 Task: Add Kashi Cinnamon Walnut Cluster Cereal to the cart.
Action: Mouse moved to (745, 240)
Screenshot: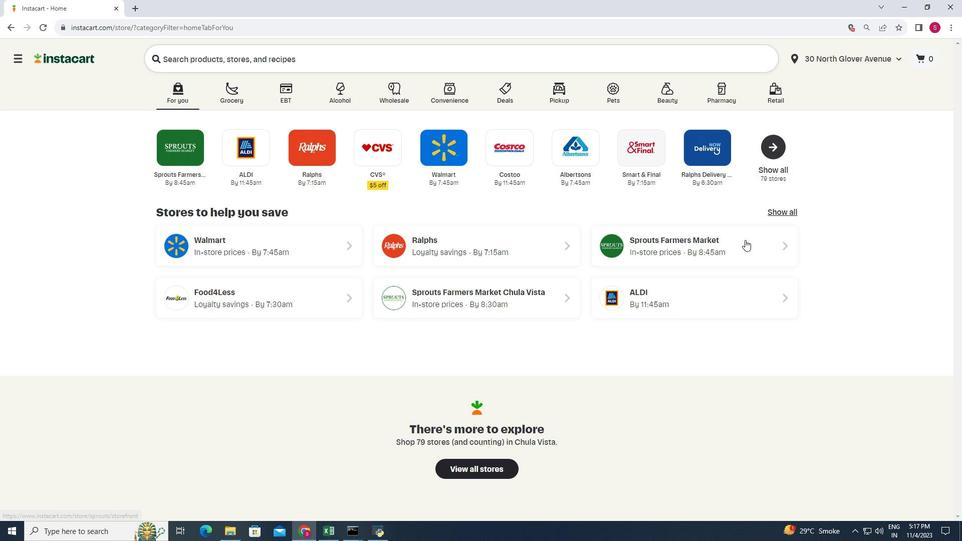
Action: Mouse pressed left at (745, 240)
Screenshot: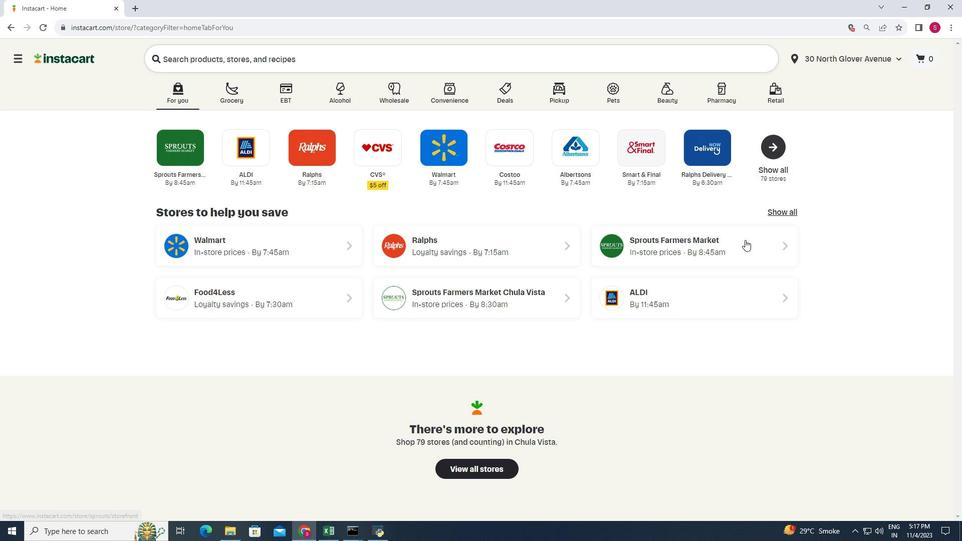 
Action: Mouse moved to (91, 297)
Screenshot: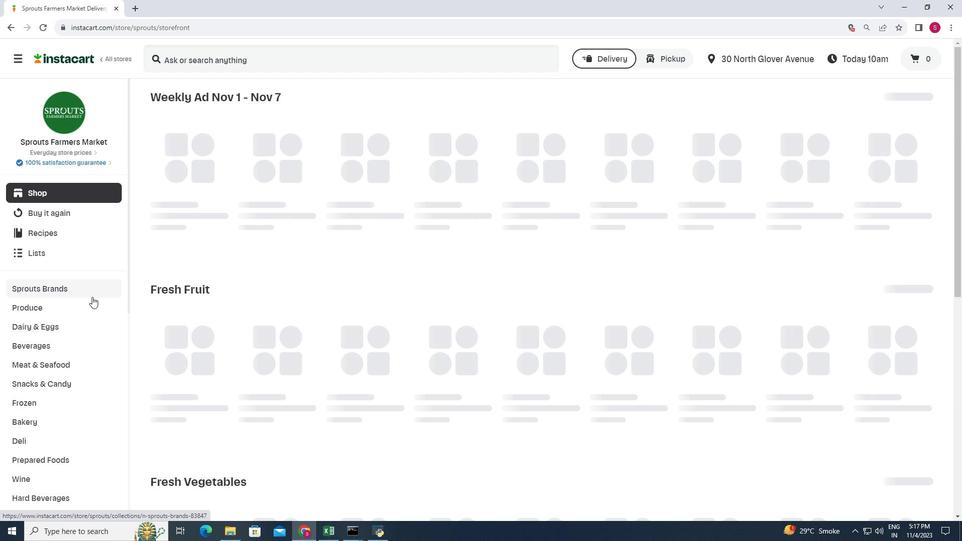 
Action: Mouse scrolled (91, 297) with delta (0, 0)
Screenshot: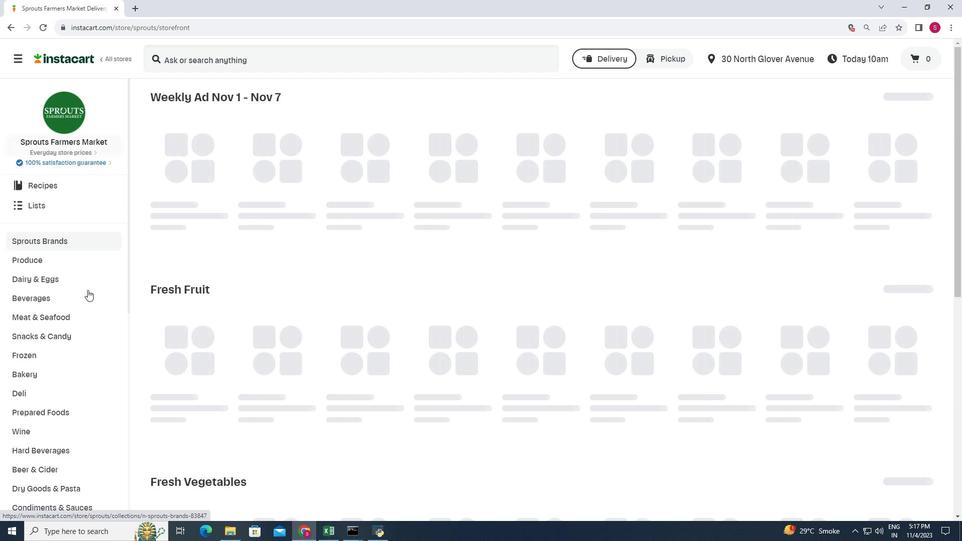 
Action: Mouse moved to (84, 292)
Screenshot: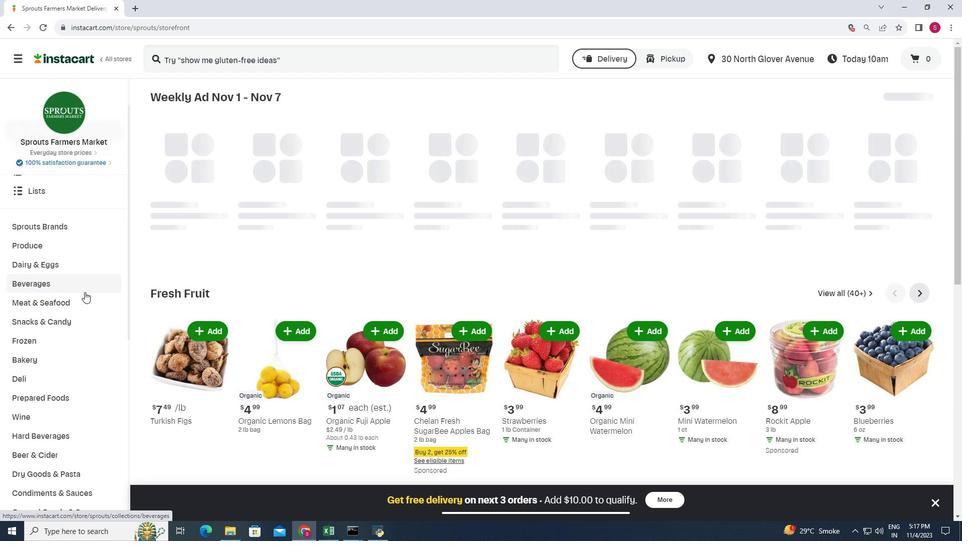 
Action: Mouse scrolled (84, 291) with delta (0, 0)
Screenshot: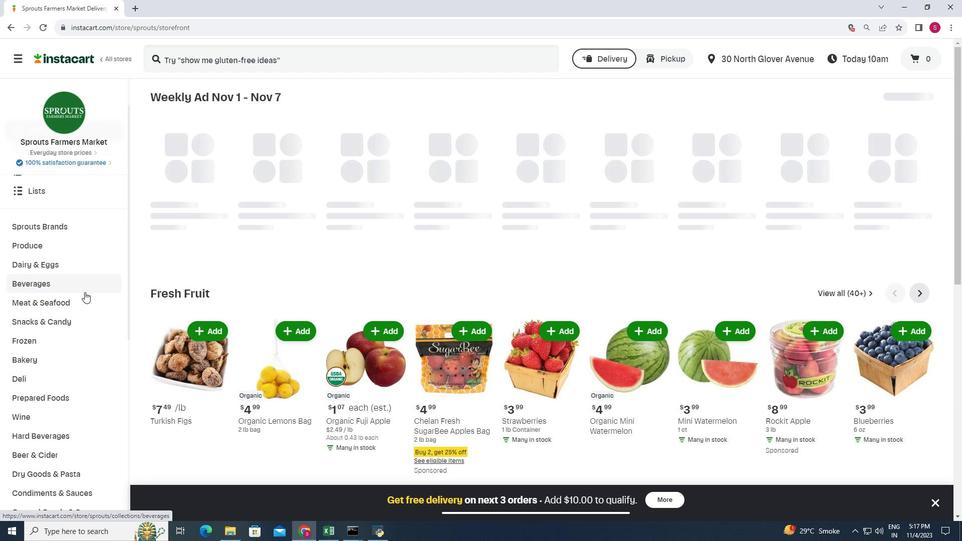 
Action: Mouse scrolled (84, 291) with delta (0, 0)
Screenshot: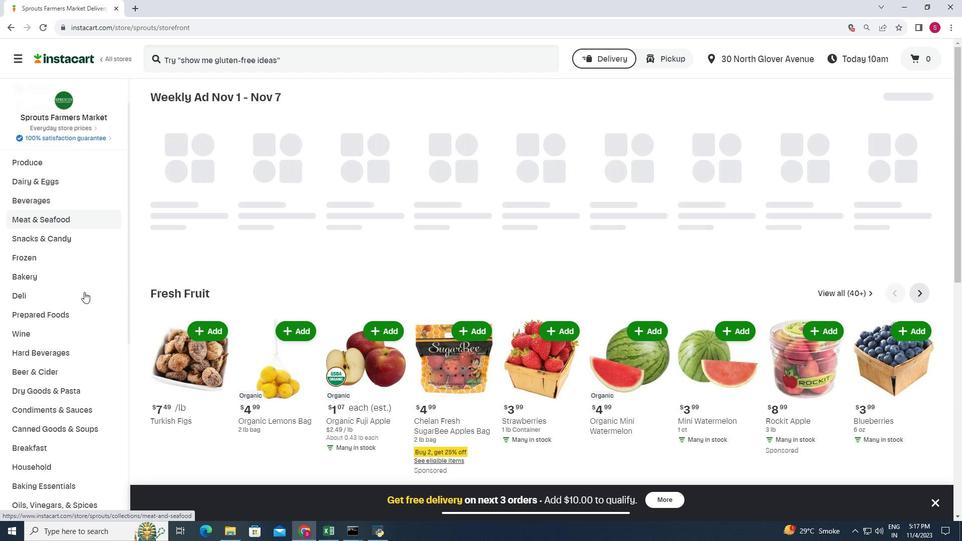 
Action: Mouse moved to (79, 323)
Screenshot: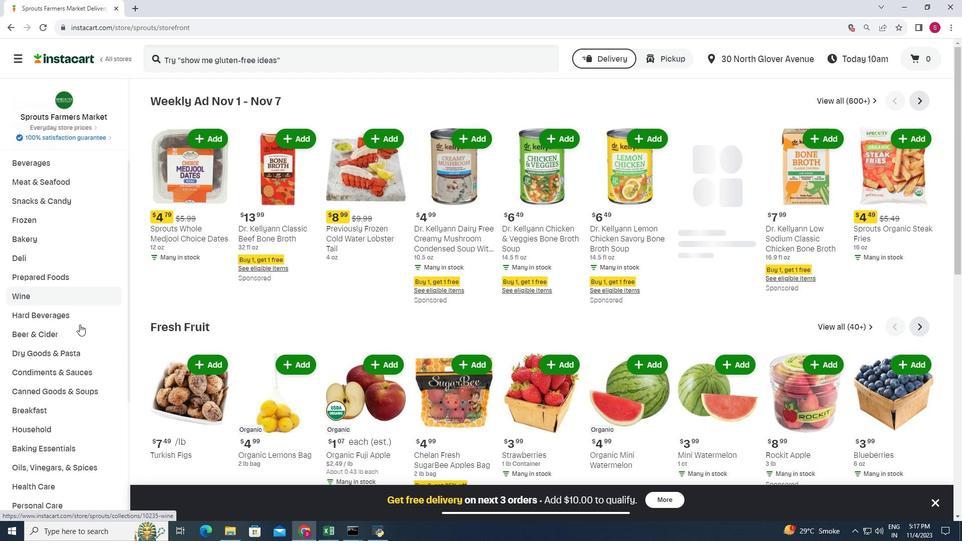
Action: Mouse scrolled (79, 323) with delta (0, 0)
Screenshot: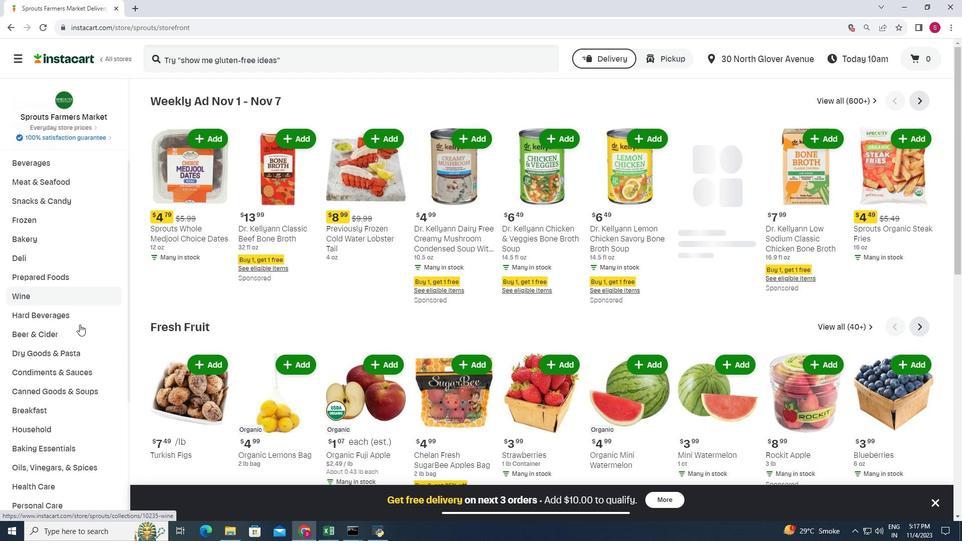 
Action: Mouse moved to (62, 387)
Screenshot: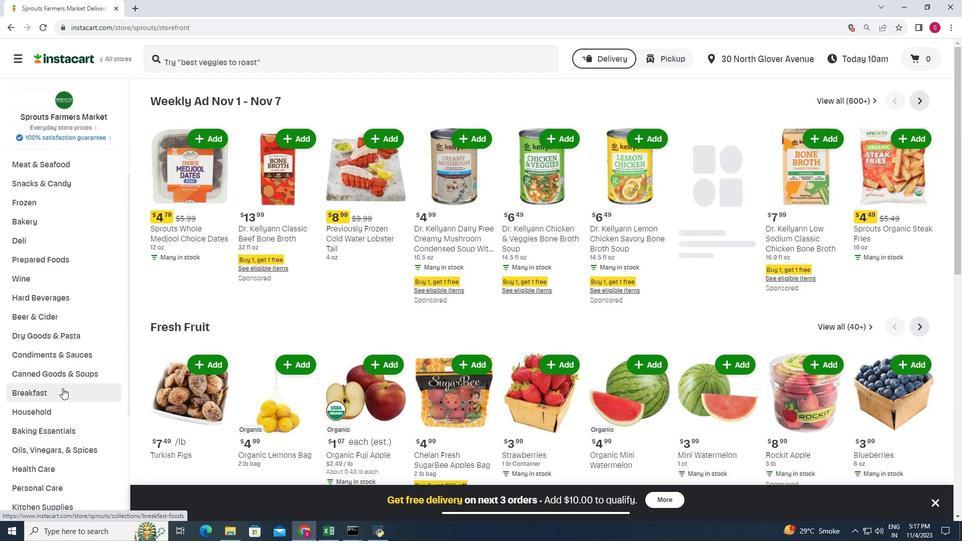 
Action: Mouse pressed left at (62, 387)
Screenshot: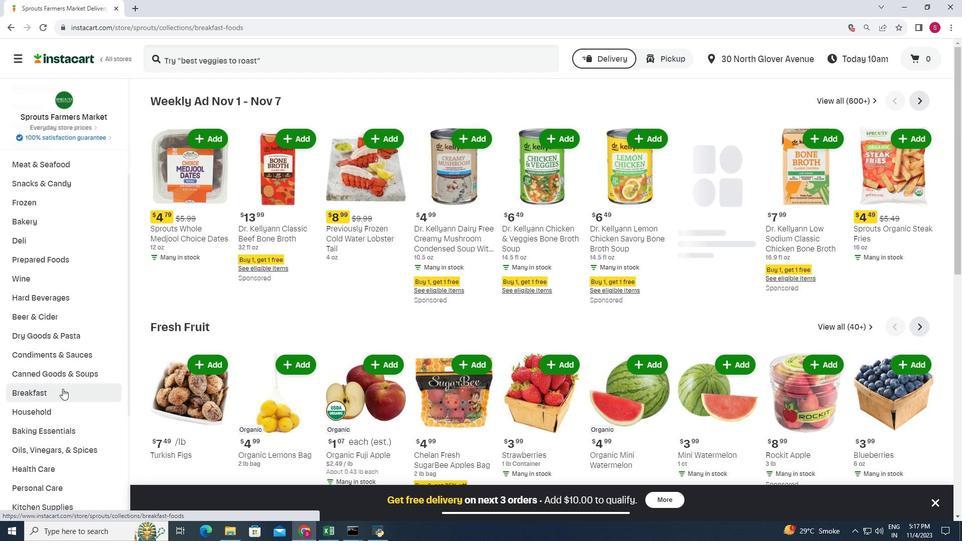 
Action: Mouse moved to (659, 126)
Screenshot: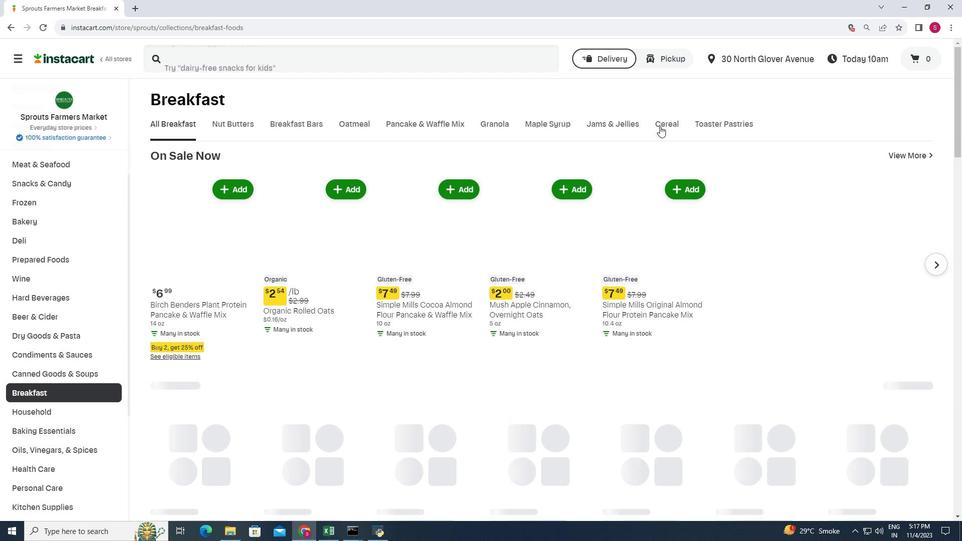 
Action: Mouse pressed left at (659, 126)
Screenshot: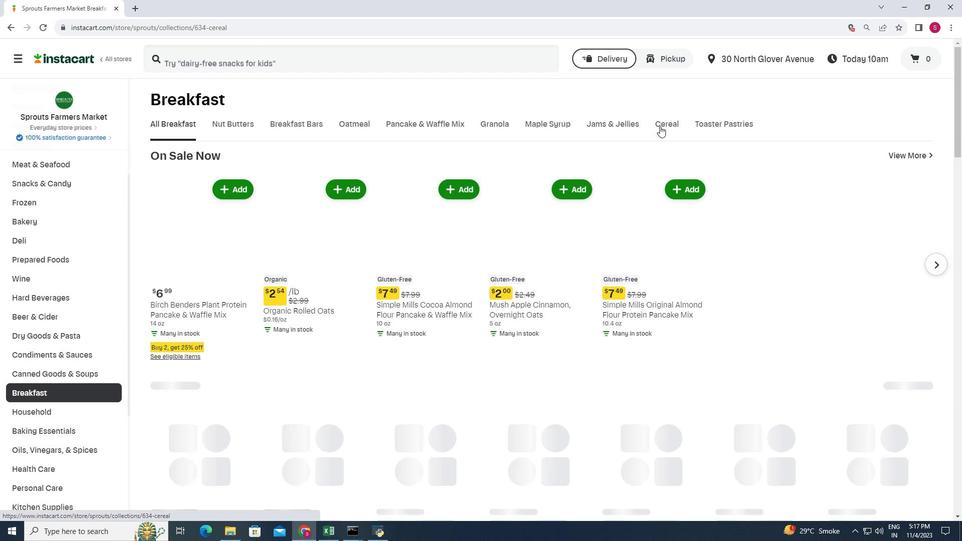 
Action: Mouse moved to (473, 179)
Screenshot: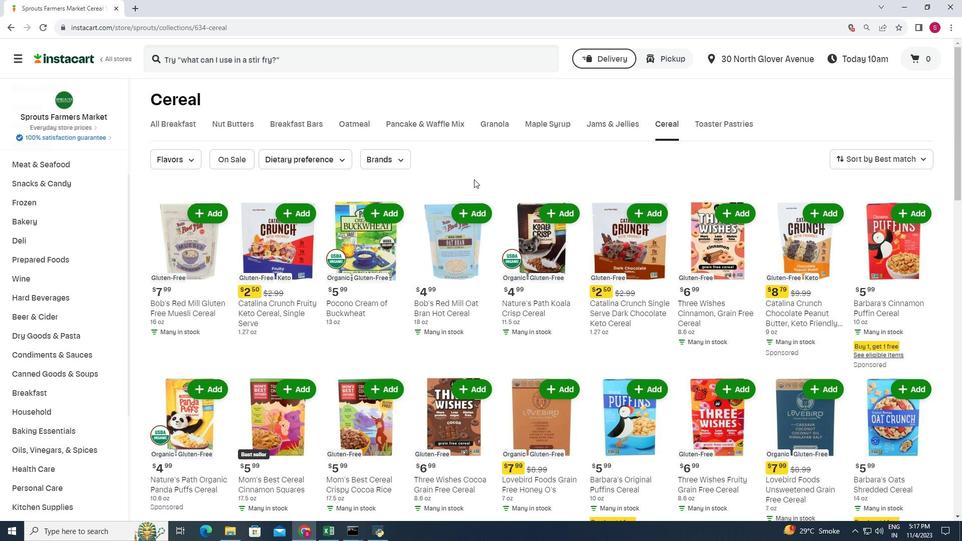 
Action: Mouse scrolled (473, 178) with delta (0, 0)
Screenshot: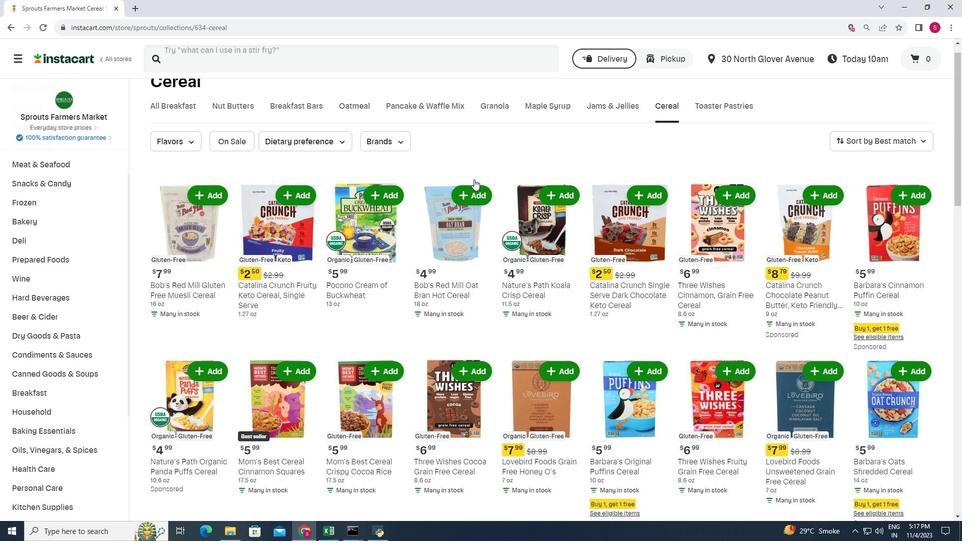 
Action: Mouse scrolled (473, 178) with delta (0, 0)
Screenshot: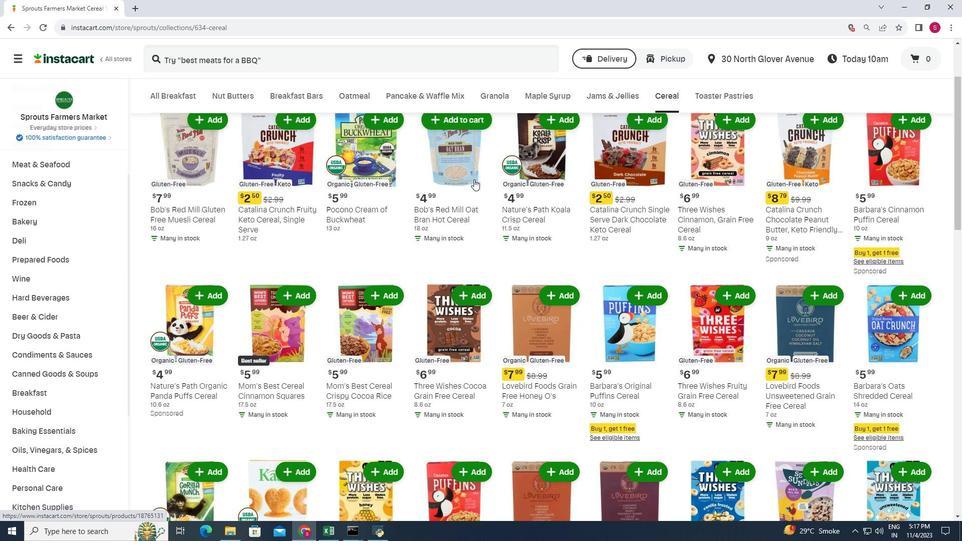 
Action: Mouse scrolled (473, 178) with delta (0, 0)
Screenshot: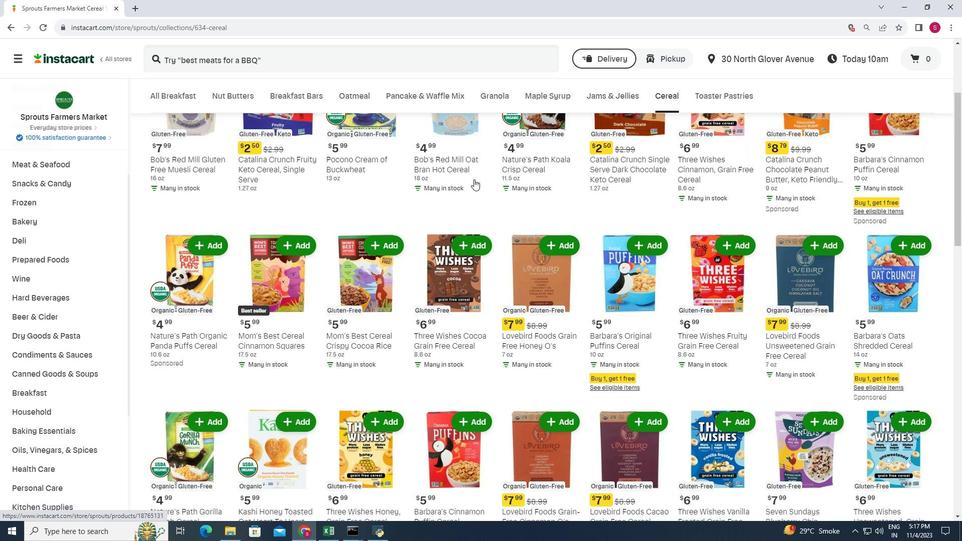 
Action: Mouse scrolled (473, 178) with delta (0, 0)
Screenshot: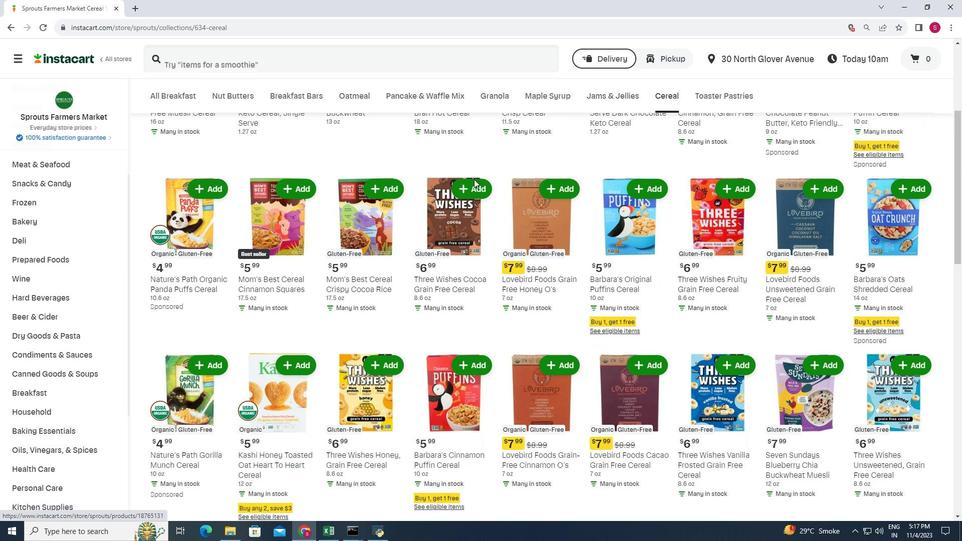 
Action: Mouse scrolled (473, 178) with delta (0, 0)
Screenshot: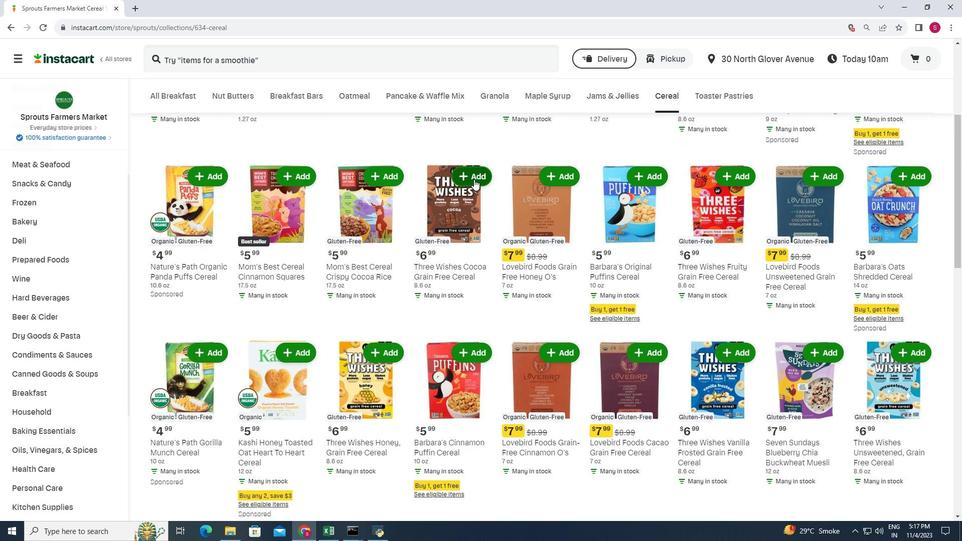 
Action: Mouse scrolled (473, 178) with delta (0, 0)
Screenshot: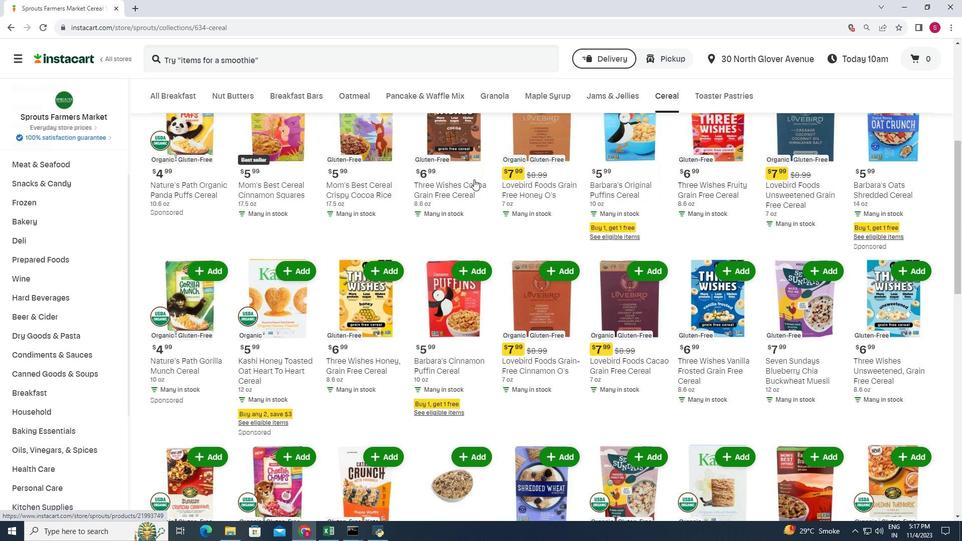 
Action: Mouse scrolled (473, 178) with delta (0, 0)
Screenshot: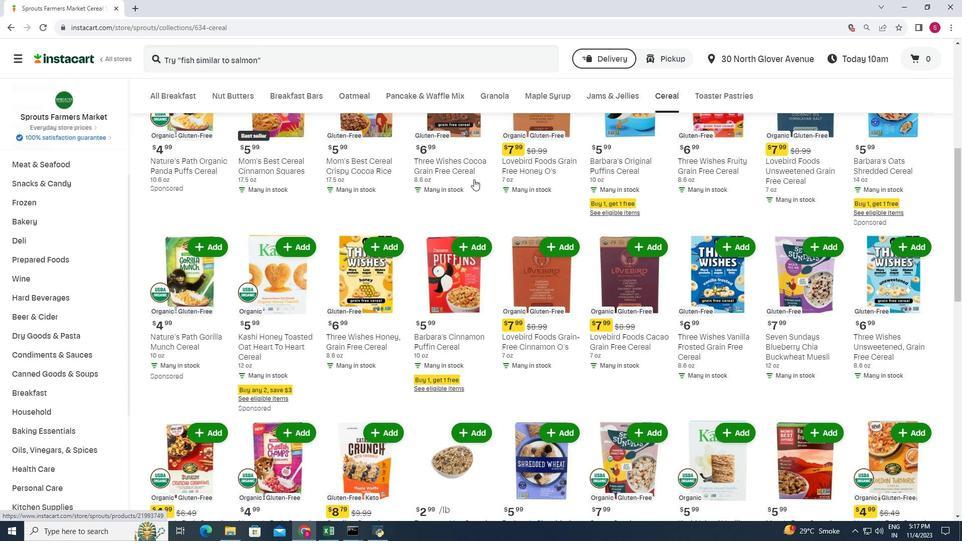 
Action: Mouse moved to (473, 179)
Screenshot: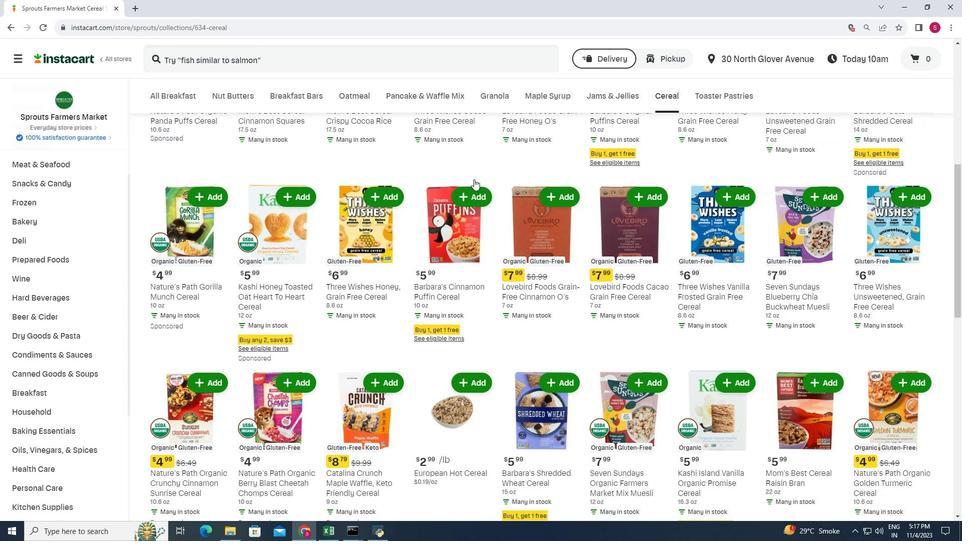 
Action: Mouse scrolled (473, 178) with delta (0, 0)
Screenshot: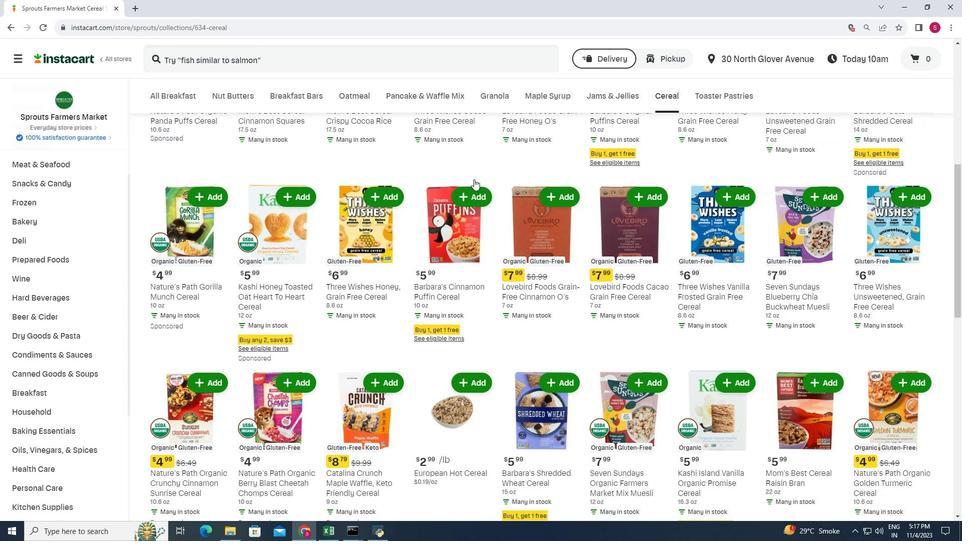 
Action: Mouse scrolled (473, 178) with delta (0, 0)
Screenshot: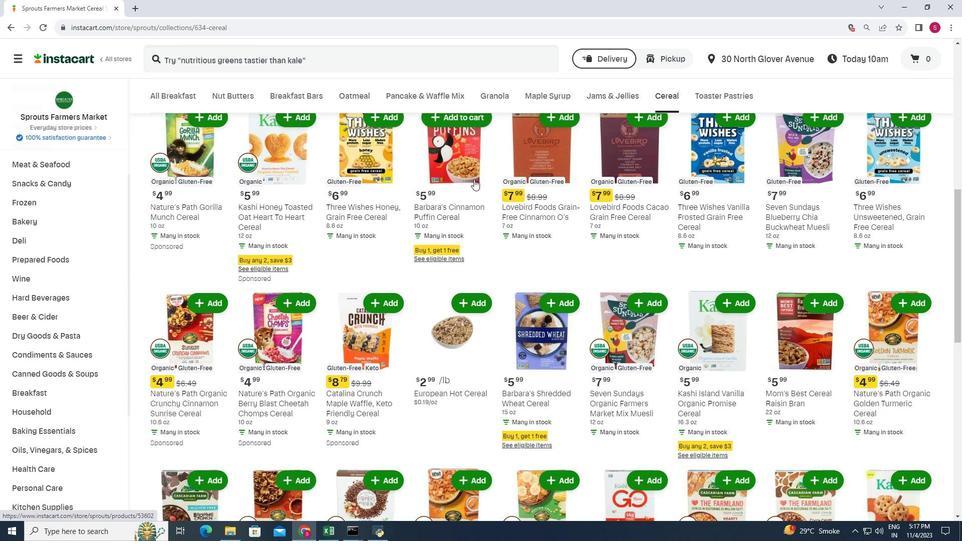 
Action: Mouse scrolled (473, 178) with delta (0, 0)
Screenshot: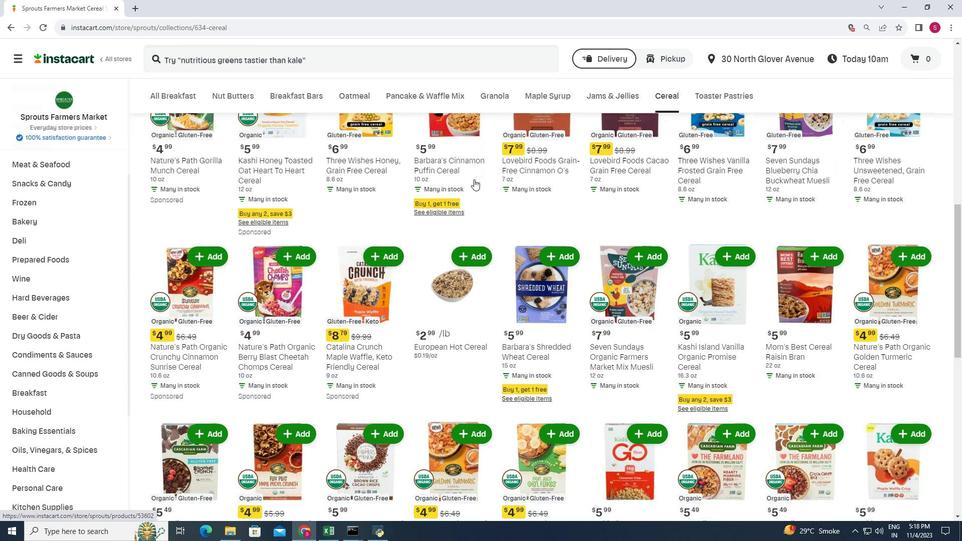 
Action: Mouse scrolled (473, 178) with delta (0, 0)
Screenshot: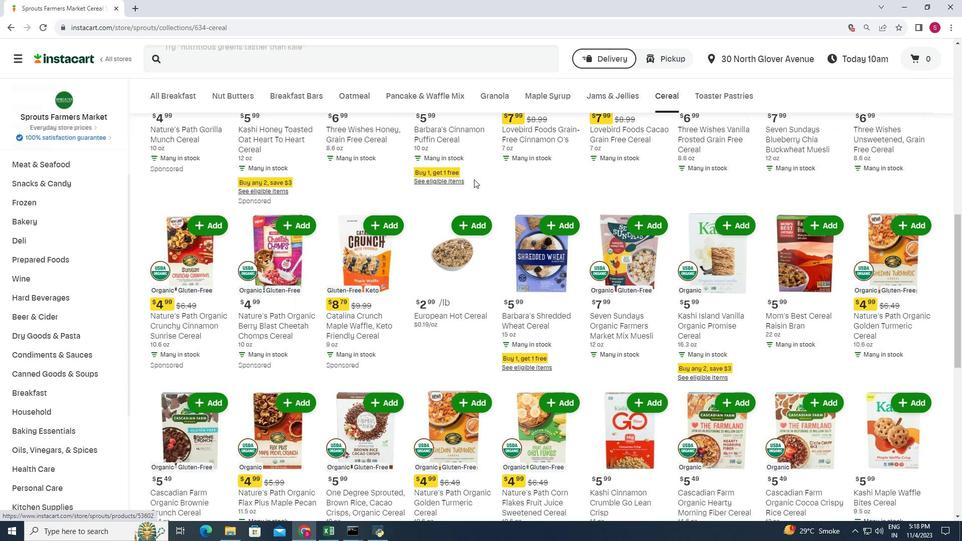 
Action: Mouse moved to (473, 180)
Screenshot: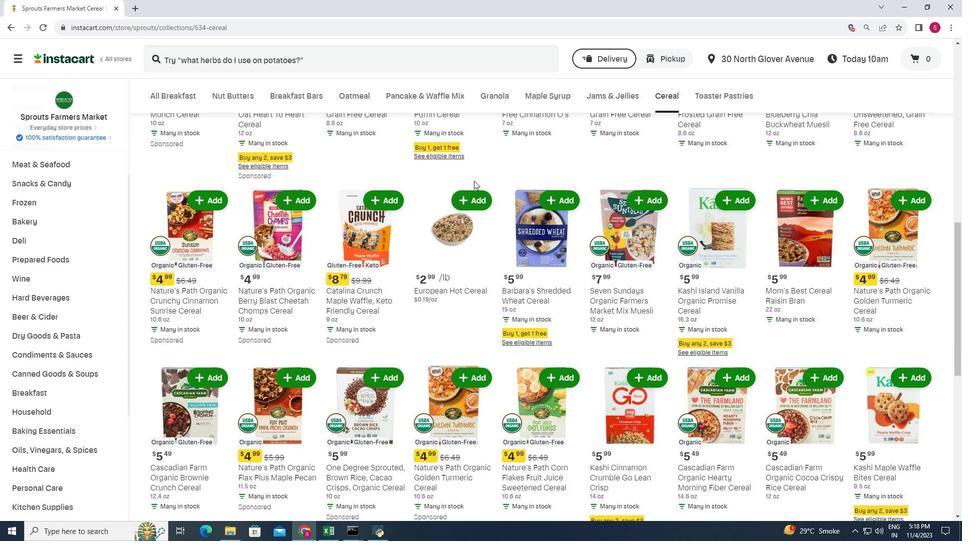 
Action: Mouse scrolled (473, 180) with delta (0, 0)
Screenshot: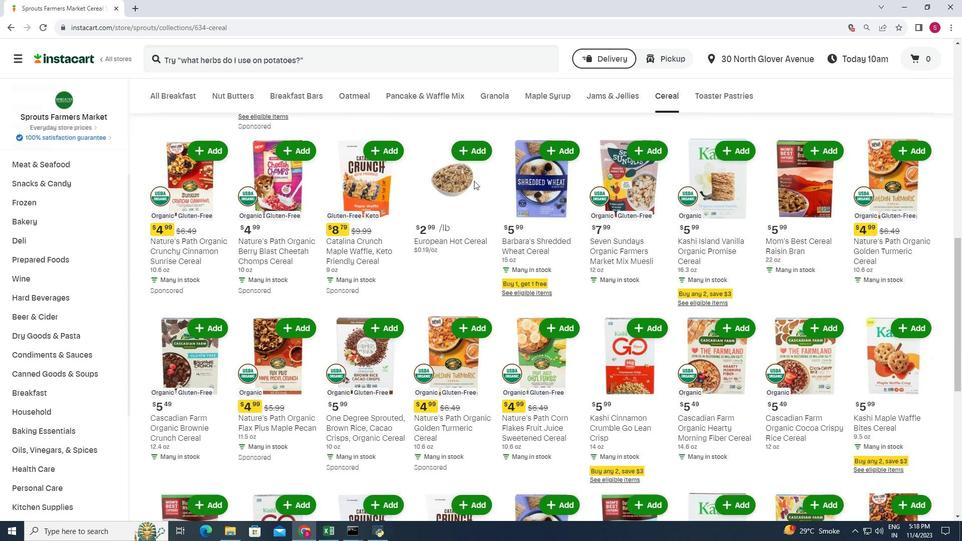 
Action: Mouse scrolled (473, 180) with delta (0, 0)
Screenshot: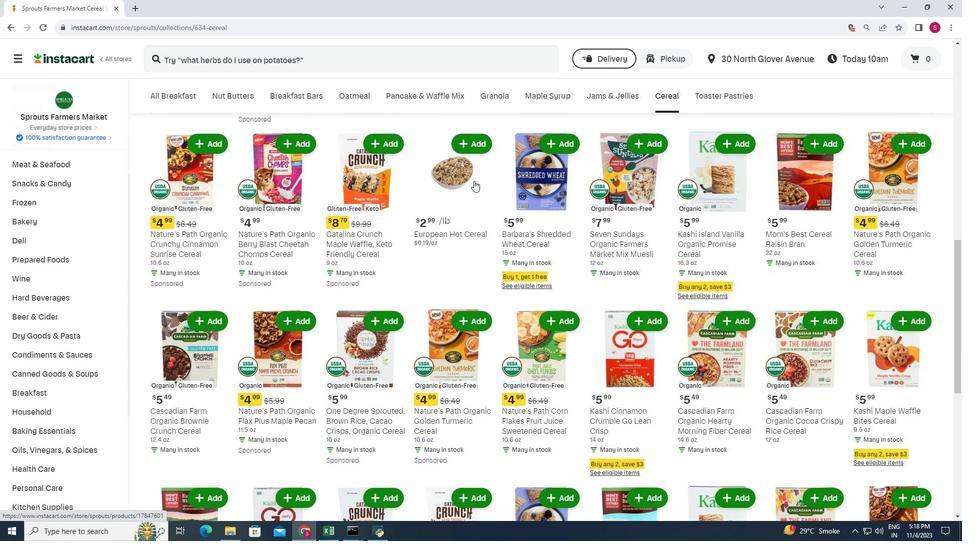 
Action: Mouse scrolled (473, 180) with delta (0, 0)
Screenshot: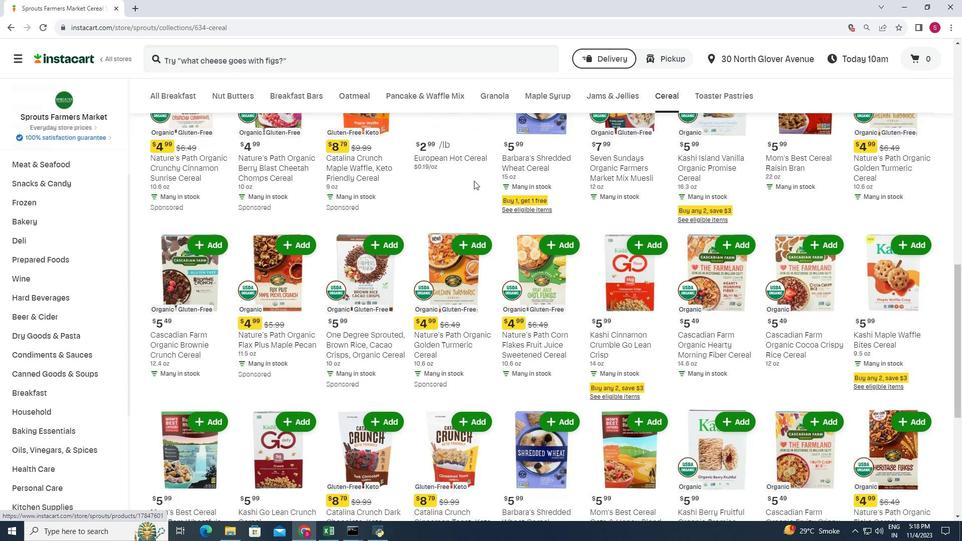 
Action: Mouse scrolled (473, 180) with delta (0, 0)
Screenshot: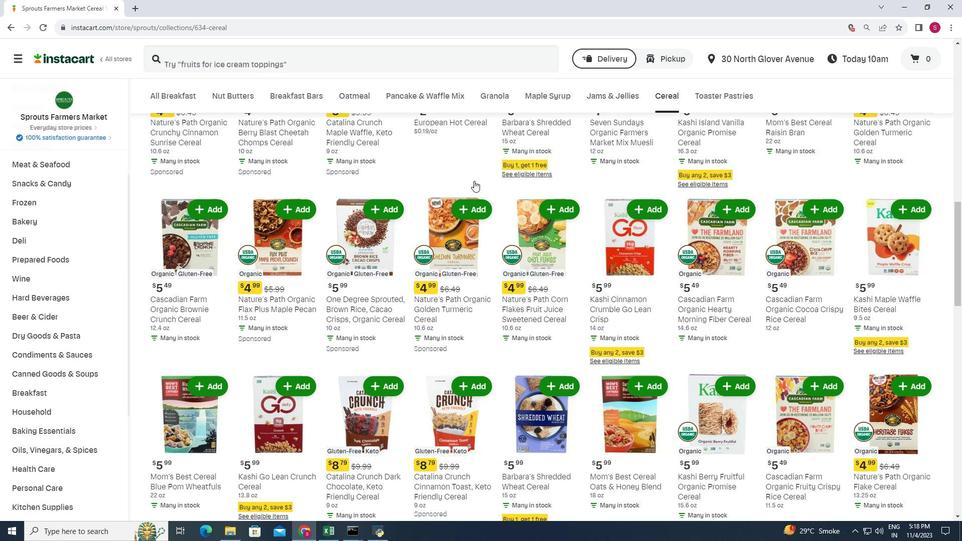 
Action: Mouse scrolled (473, 180) with delta (0, 0)
Screenshot: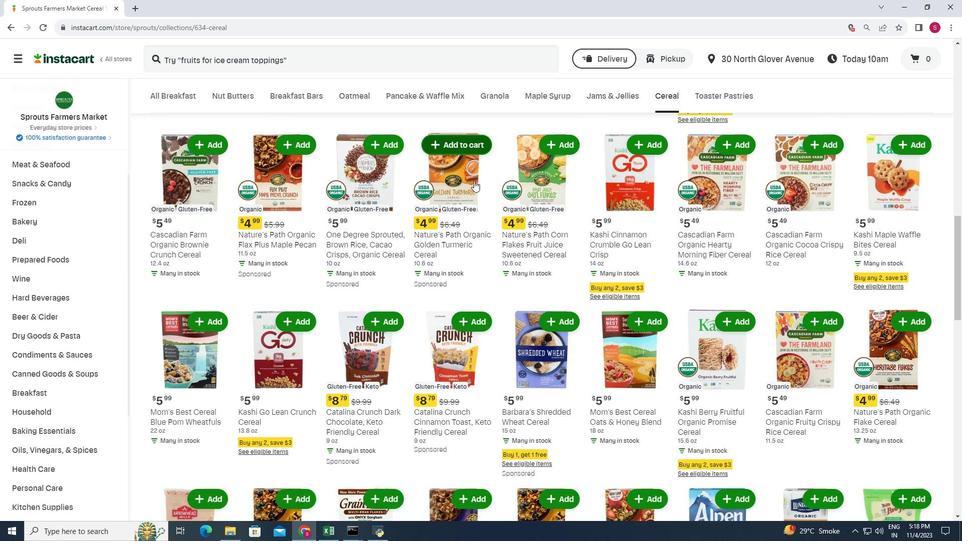 
Action: Mouse scrolled (473, 180) with delta (0, 0)
Screenshot: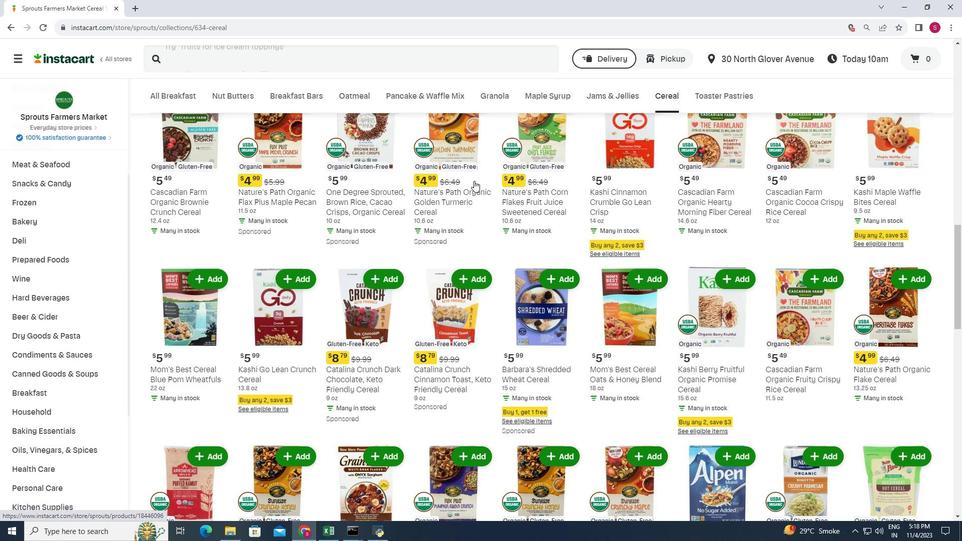 
Action: Mouse scrolled (473, 180) with delta (0, 0)
Screenshot: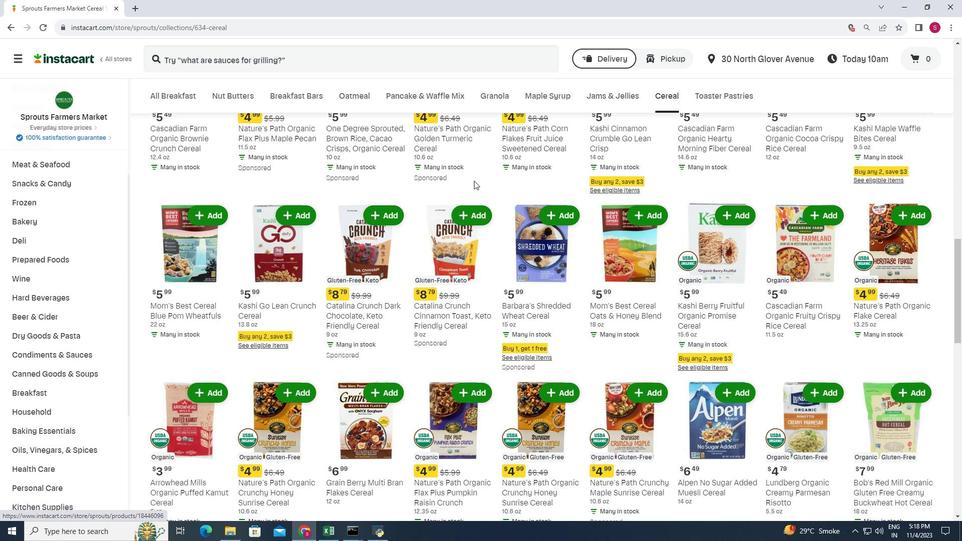 
Action: Mouse scrolled (473, 180) with delta (0, 0)
Screenshot: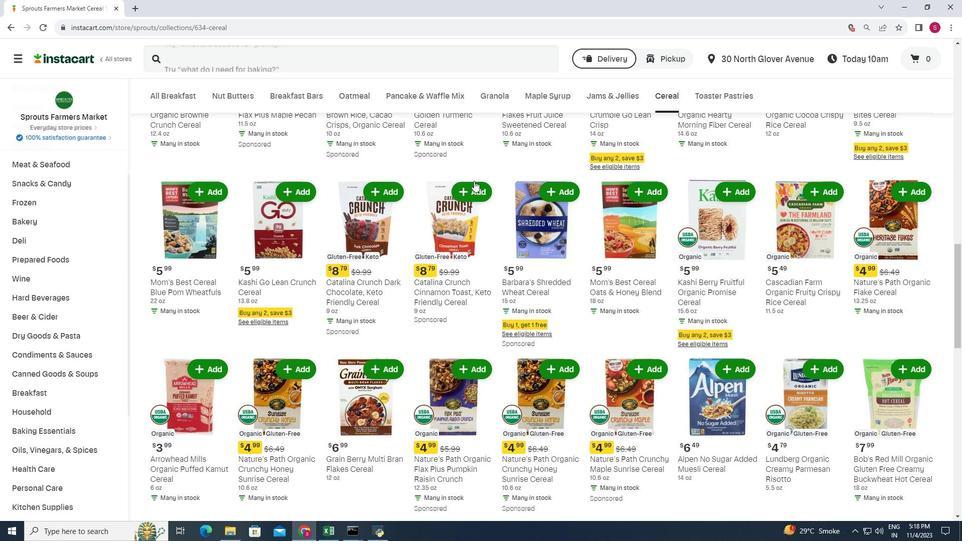 
Action: Mouse scrolled (473, 180) with delta (0, 0)
Screenshot: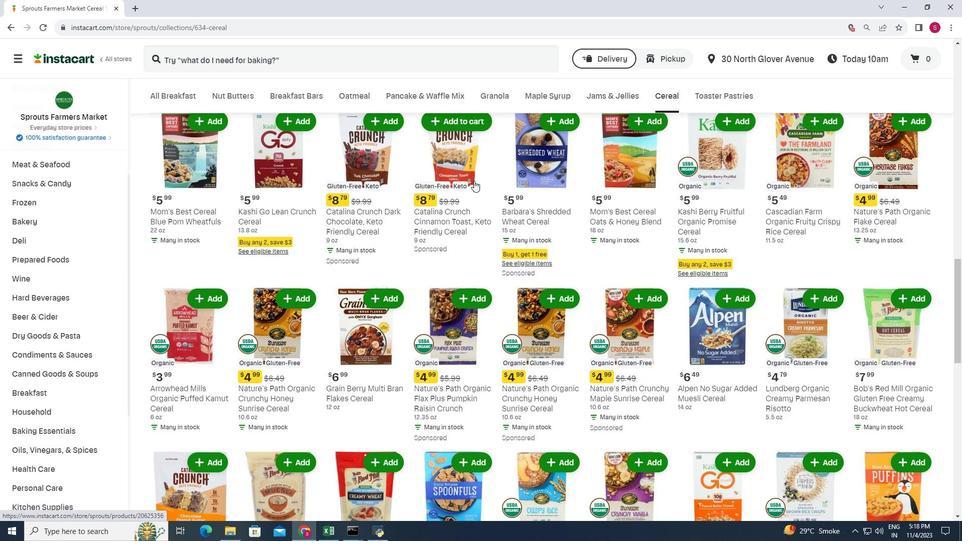 
Action: Mouse scrolled (473, 180) with delta (0, 0)
Screenshot: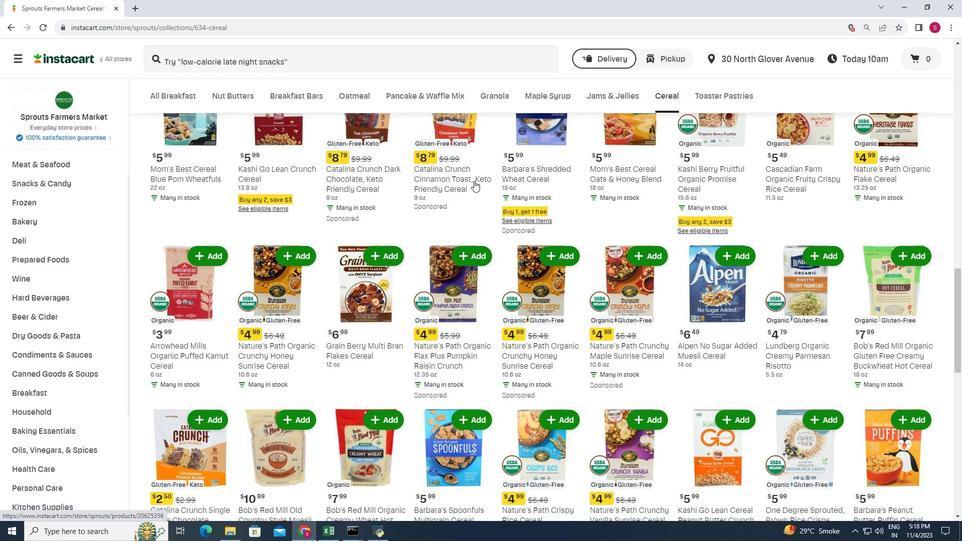 
Action: Mouse scrolled (473, 180) with delta (0, 0)
Screenshot: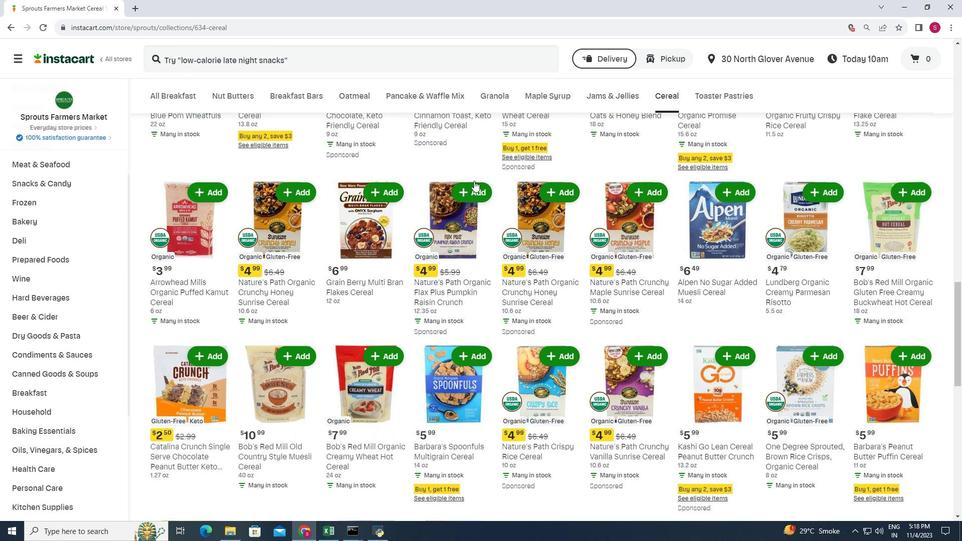 
Action: Mouse scrolled (473, 180) with delta (0, 0)
Screenshot: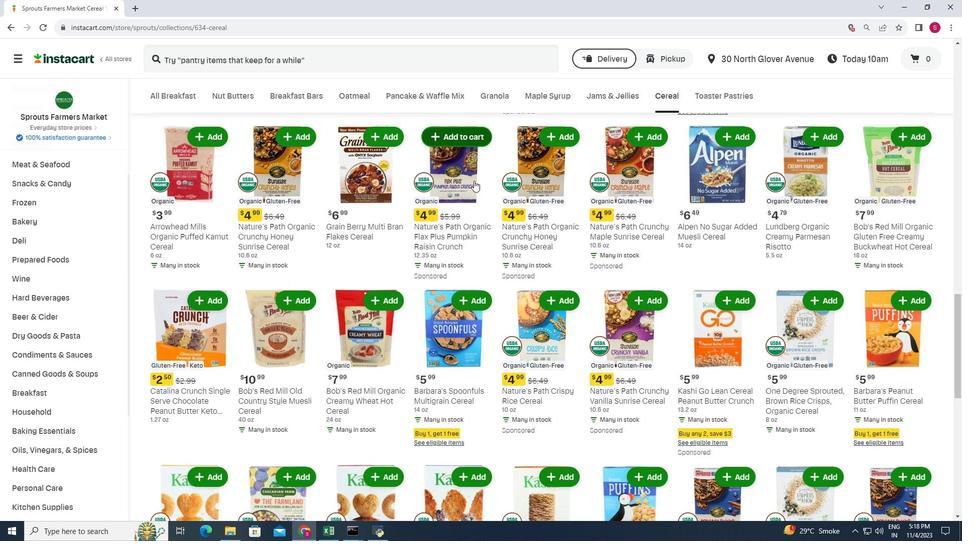 
Action: Mouse scrolled (473, 180) with delta (0, 0)
Screenshot: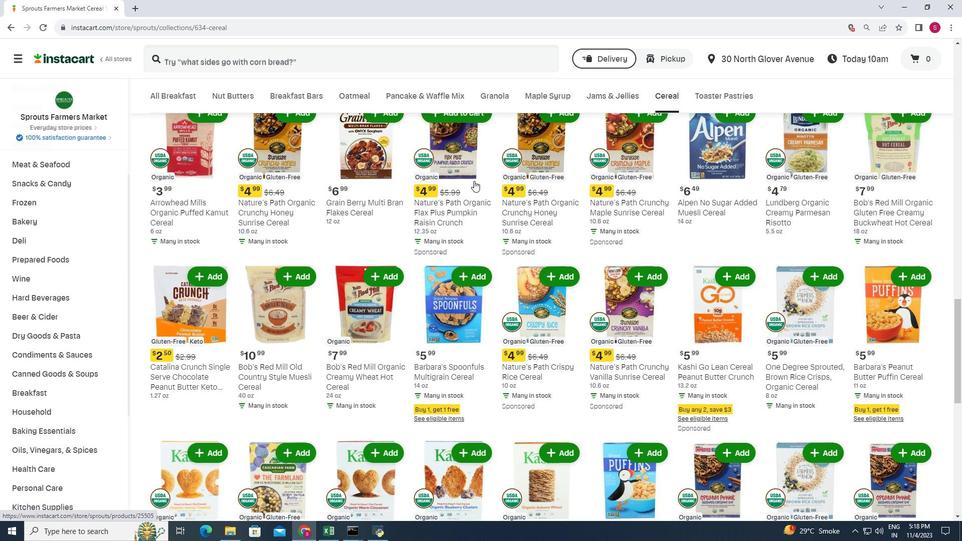
Action: Mouse scrolled (473, 180) with delta (0, 0)
Screenshot: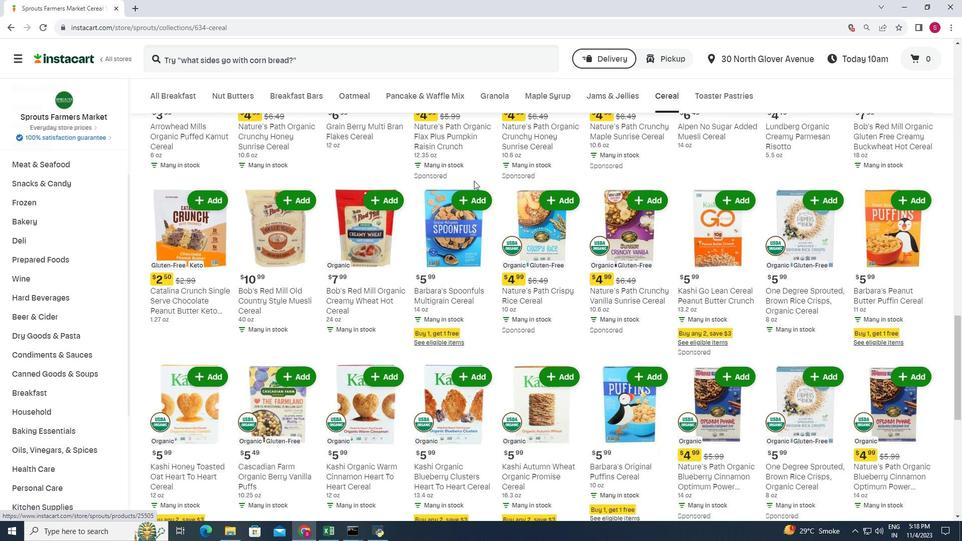 
Action: Mouse scrolled (473, 180) with delta (0, 0)
Screenshot: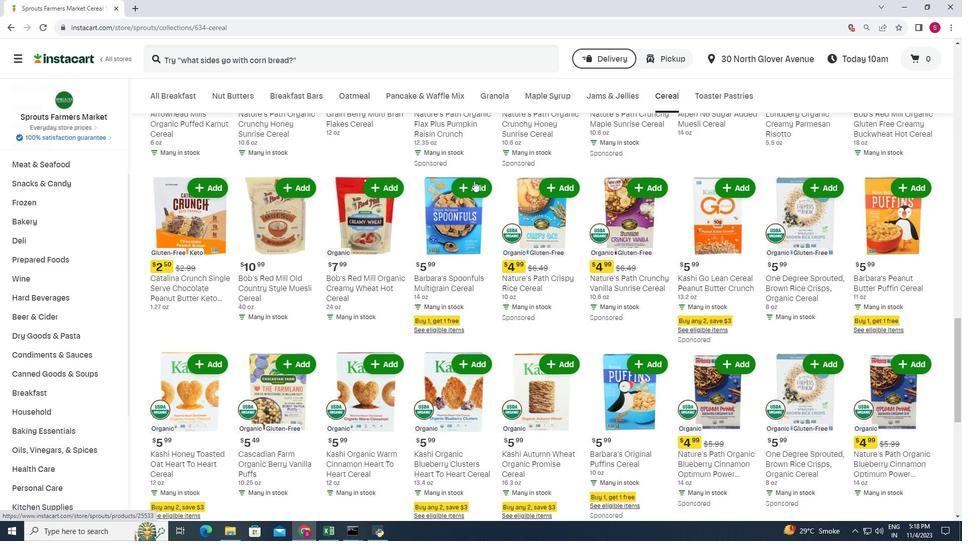 
Action: Mouse scrolled (473, 180) with delta (0, 0)
Screenshot: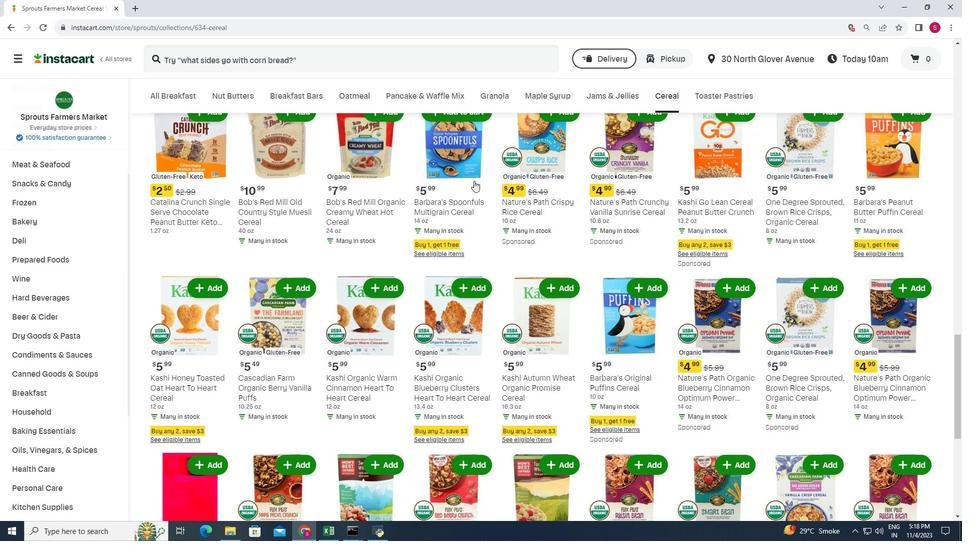 
Action: Mouse scrolled (473, 180) with delta (0, 0)
Screenshot: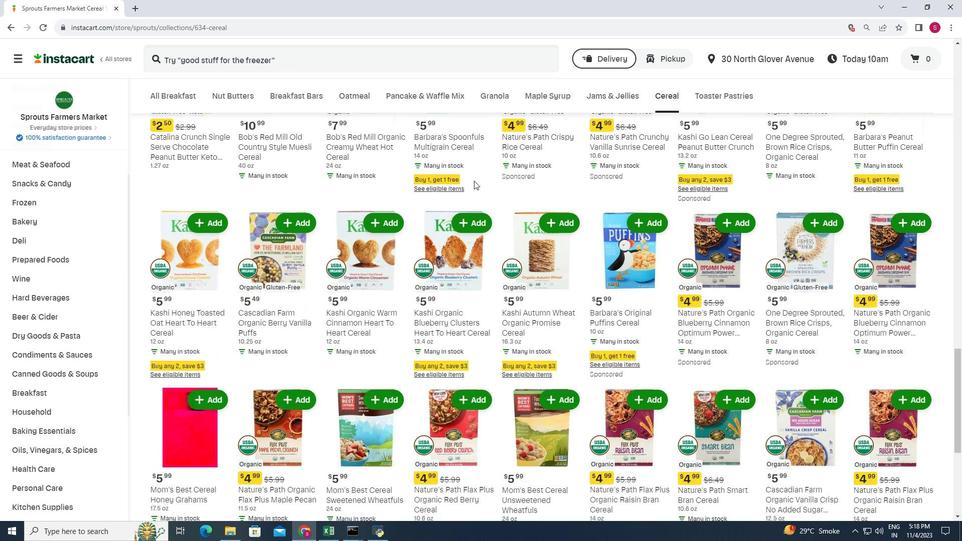 
Action: Mouse scrolled (473, 180) with delta (0, 0)
Screenshot: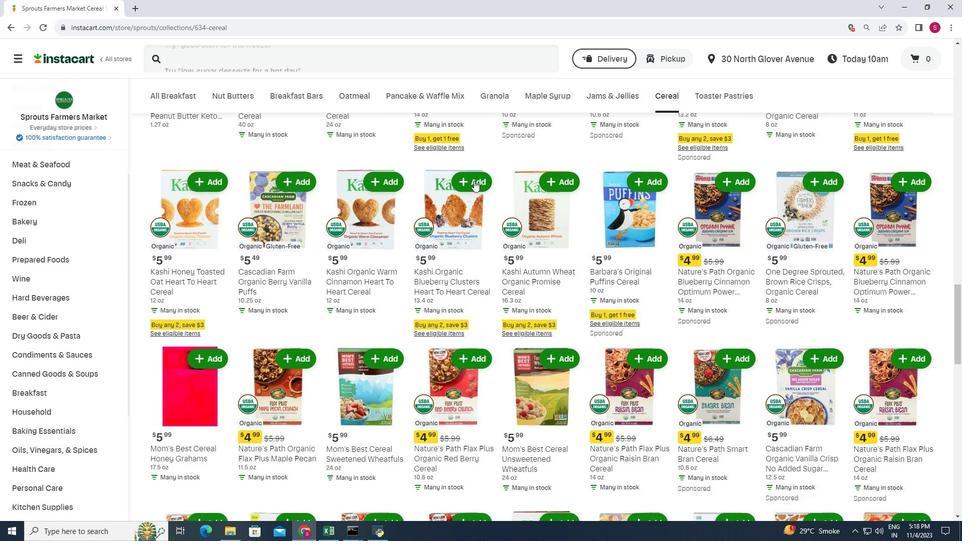 
Action: Mouse scrolled (473, 180) with delta (0, 0)
Screenshot: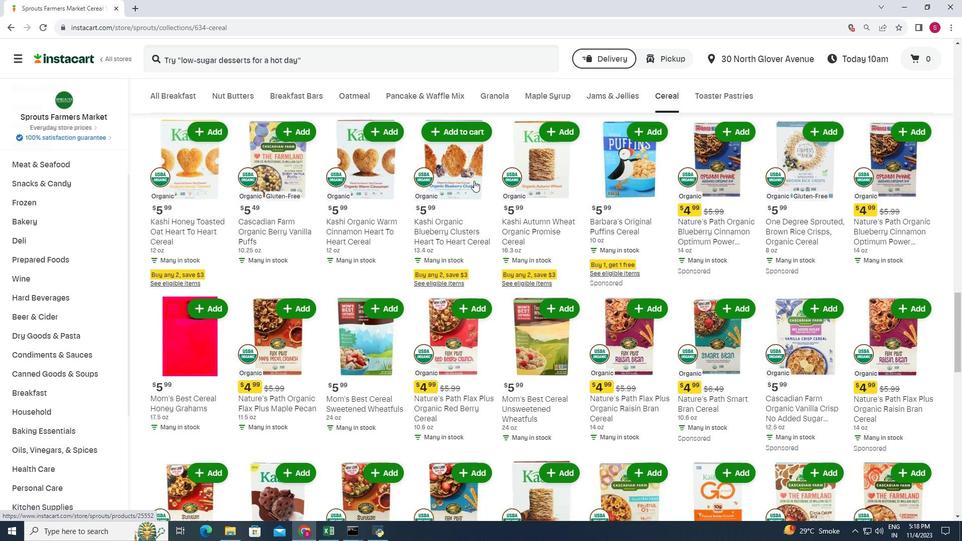
Action: Mouse scrolled (473, 180) with delta (0, 0)
Screenshot: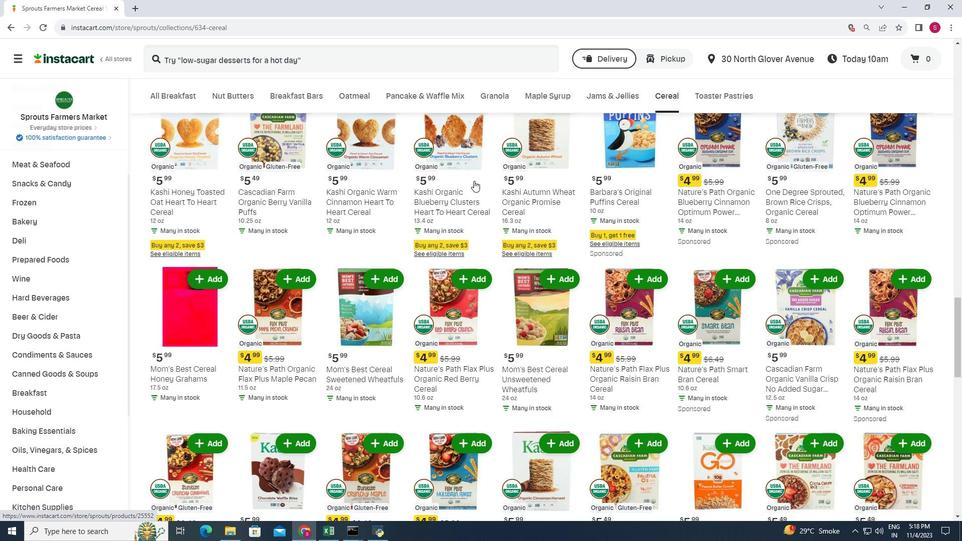 
Action: Mouse scrolled (473, 180) with delta (0, 0)
Screenshot: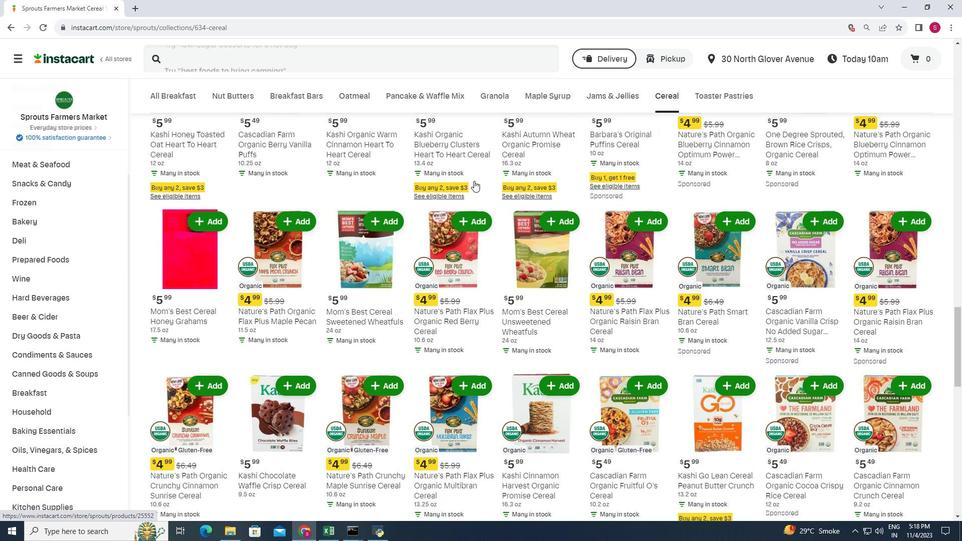 
Action: Mouse scrolled (473, 180) with delta (0, 0)
Screenshot: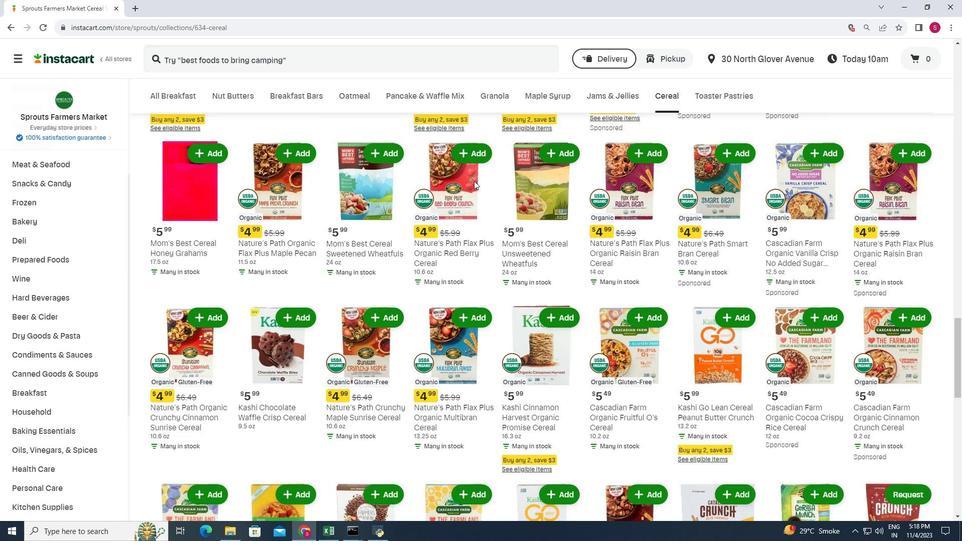 
Action: Mouse scrolled (473, 180) with delta (0, 0)
Screenshot: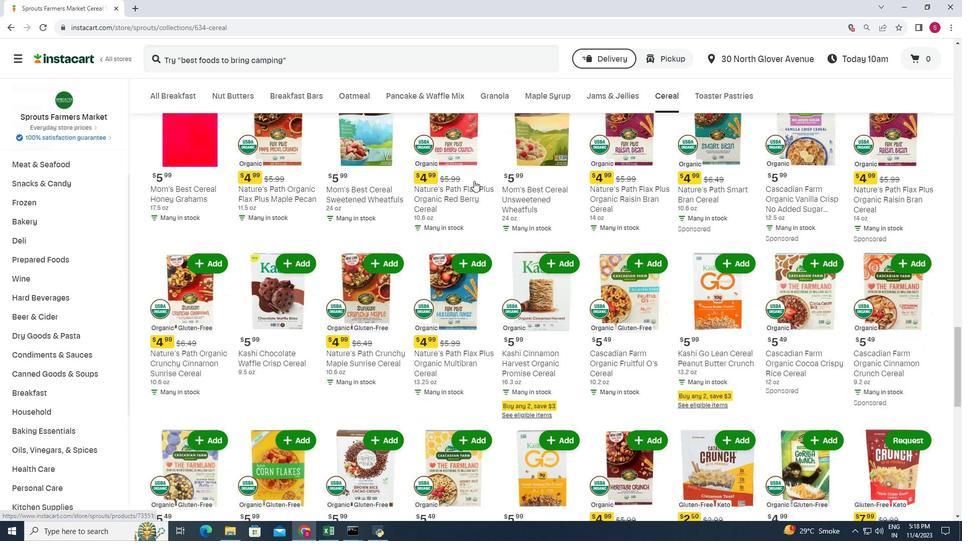
Action: Mouse scrolled (473, 180) with delta (0, 0)
Screenshot: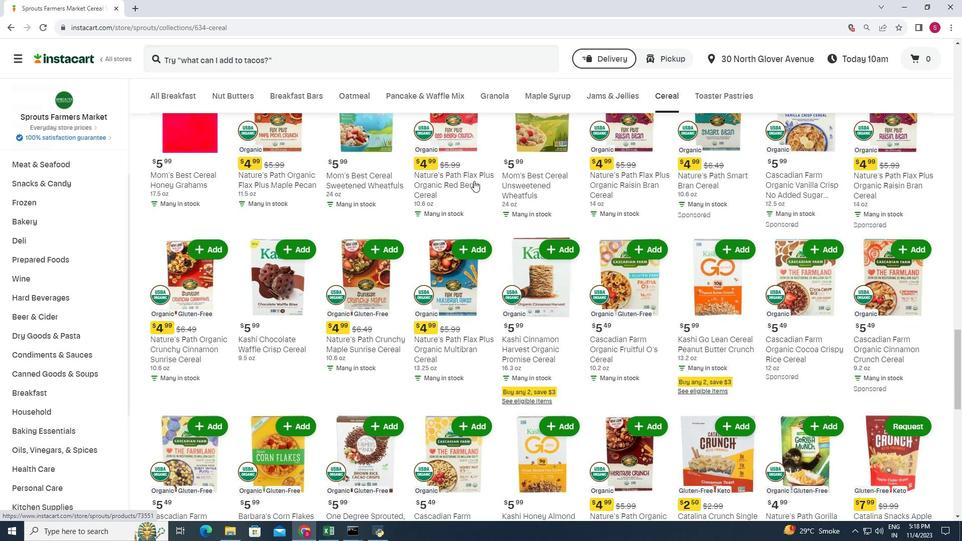 
Action: Mouse moved to (475, 181)
Screenshot: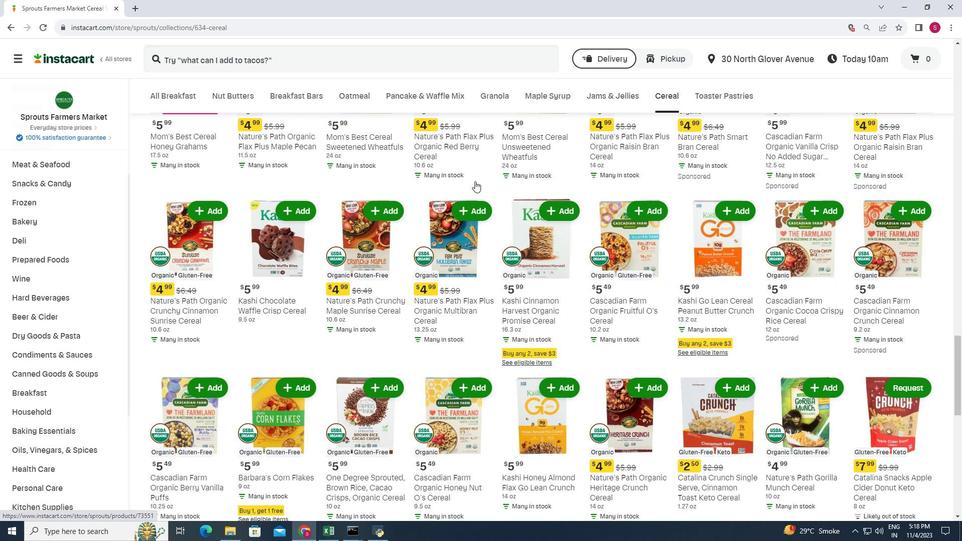 
Action: Mouse scrolled (475, 180) with delta (0, 0)
Screenshot: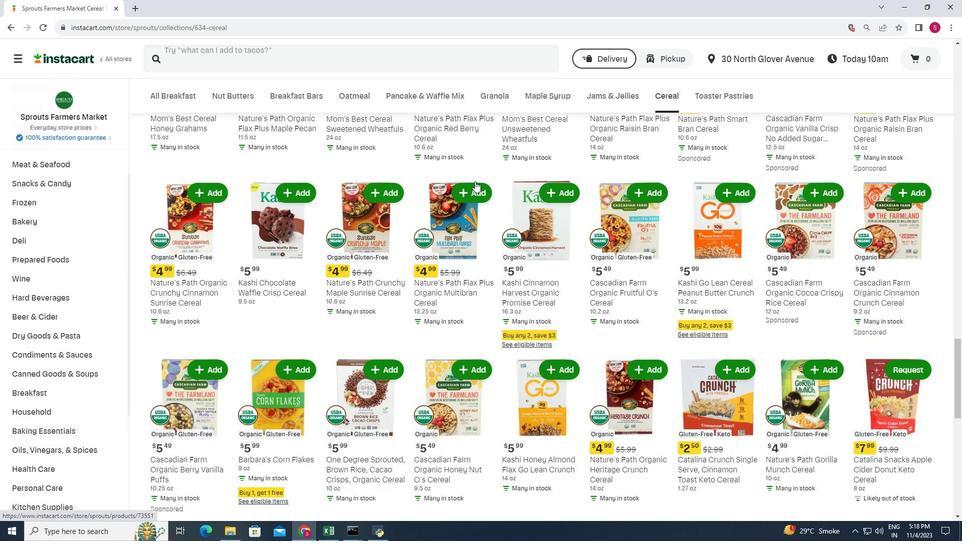
Action: Mouse scrolled (475, 180) with delta (0, 0)
Screenshot: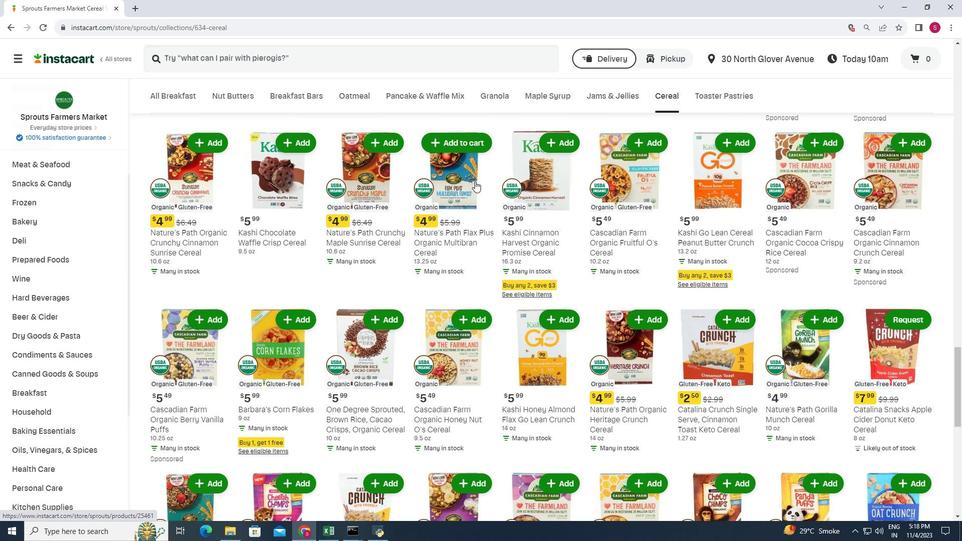 
Action: Mouse scrolled (475, 180) with delta (0, 0)
Screenshot: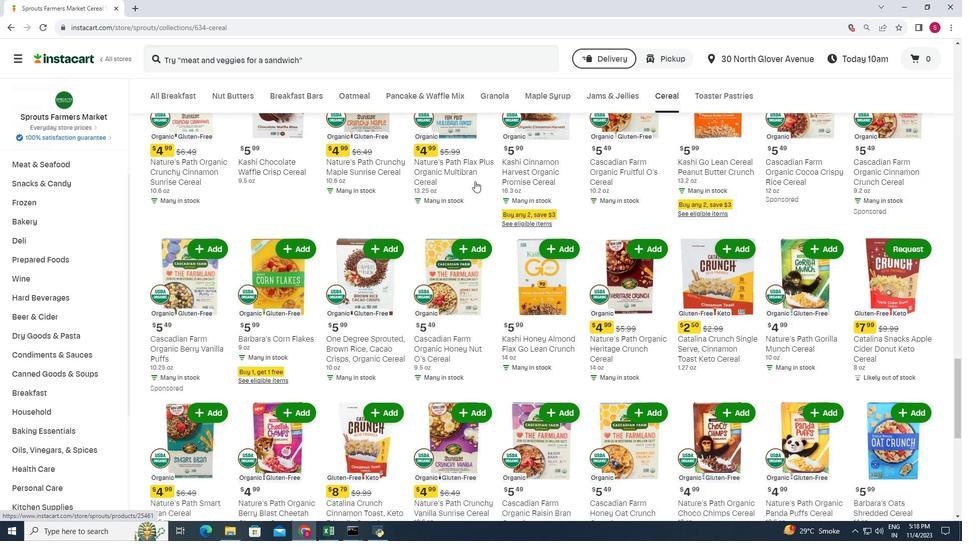 
Action: Mouse moved to (476, 180)
Screenshot: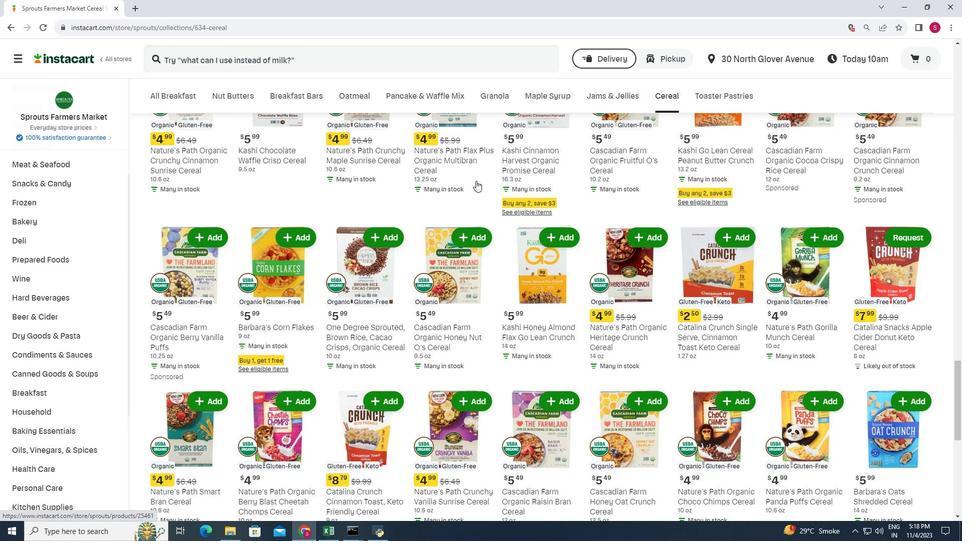 
Action: Mouse scrolled (476, 180) with delta (0, 0)
Screenshot: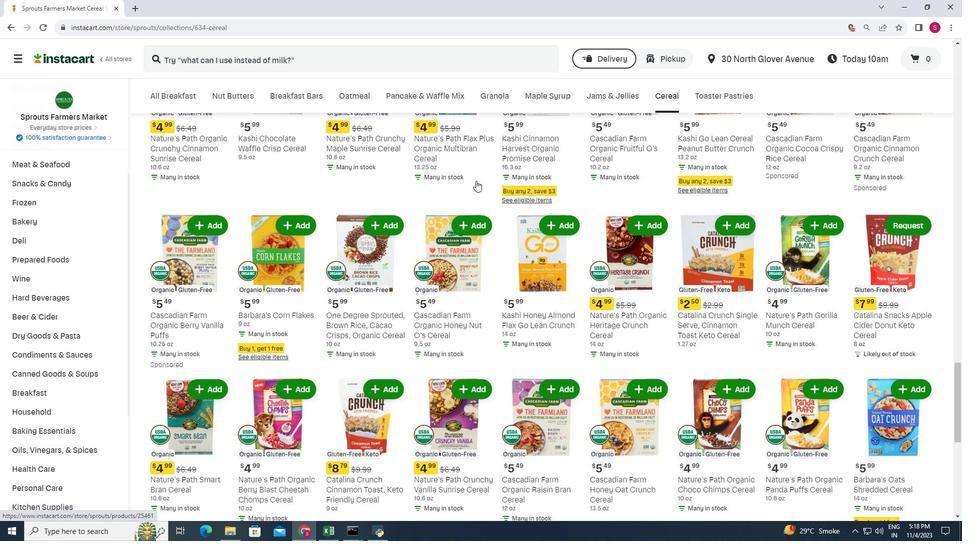 
Action: Mouse scrolled (476, 180) with delta (0, 0)
Screenshot: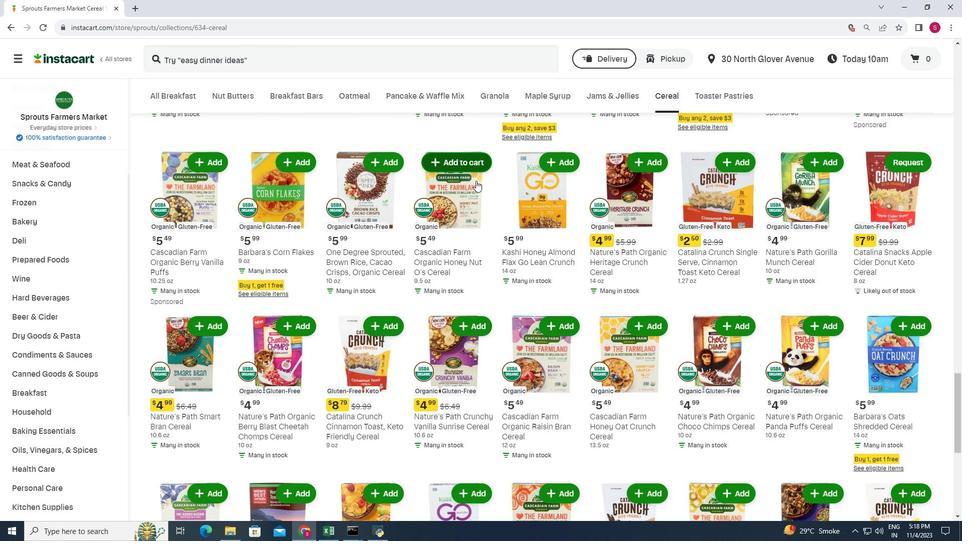 
Action: Mouse scrolled (476, 180) with delta (0, 0)
Screenshot: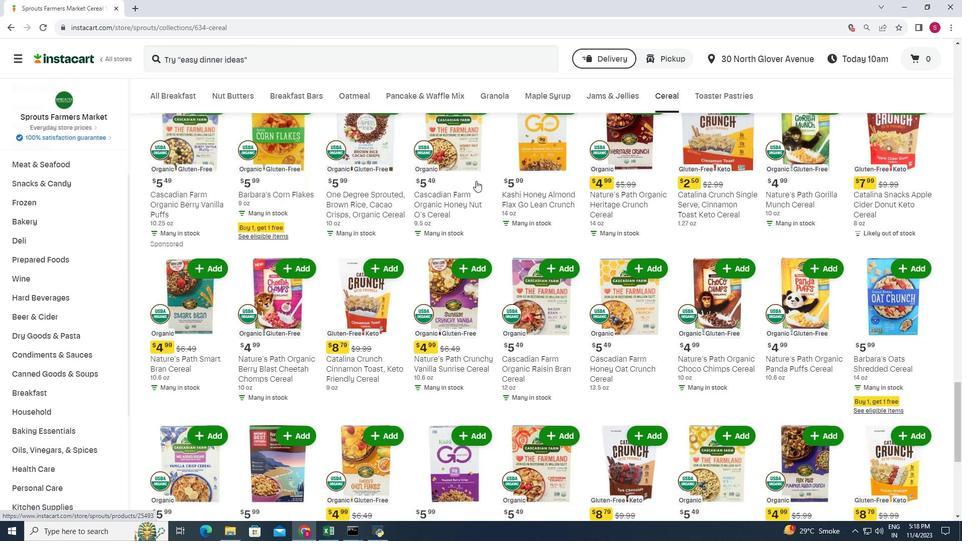 
Action: Mouse scrolled (476, 180) with delta (0, 0)
Screenshot: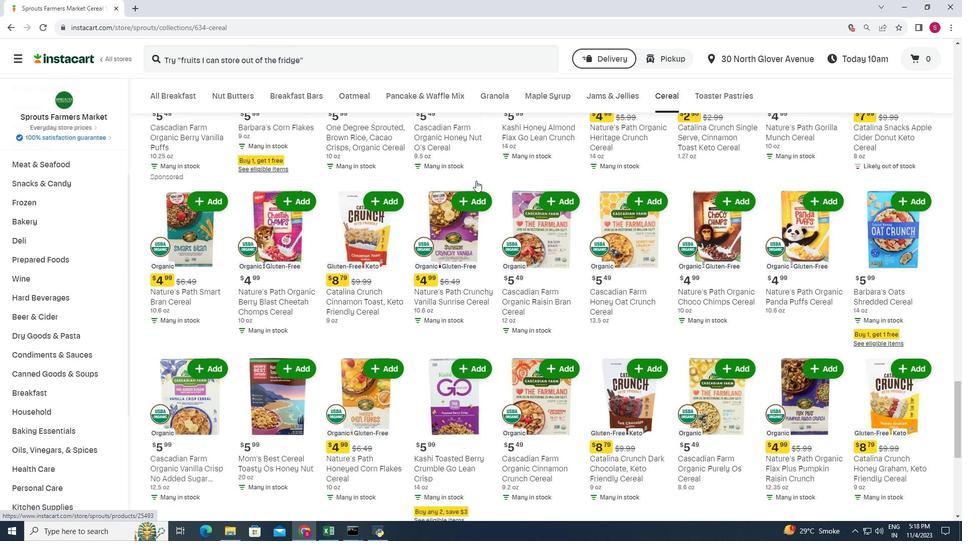 
Action: Mouse scrolled (476, 180) with delta (0, 0)
Screenshot: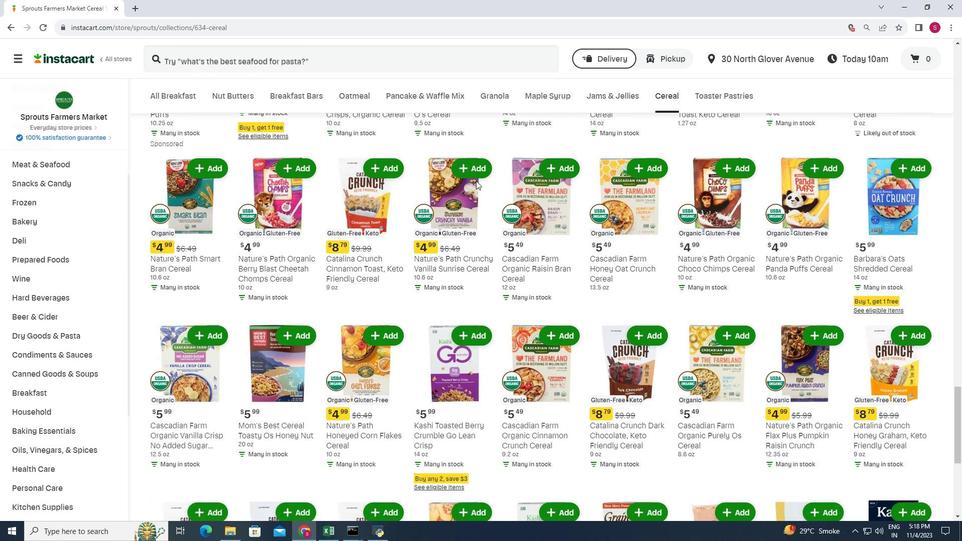 
Action: Mouse scrolled (476, 180) with delta (0, 0)
Screenshot: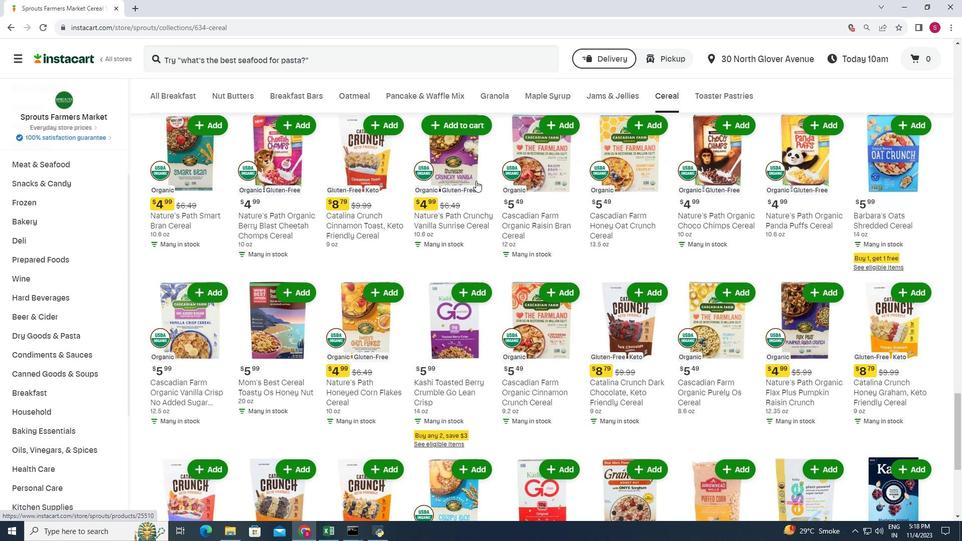 
Action: Mouse scrolled (476, 180) with delta (0, 0)
Screenshot: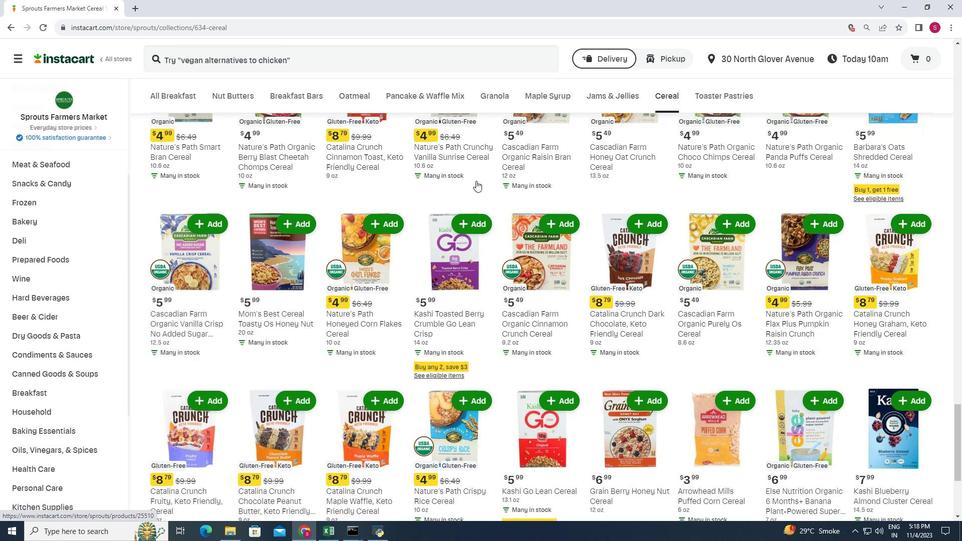 
Action: Mouse scrolled (476, 180) with delta (0, 0)
Screenshot: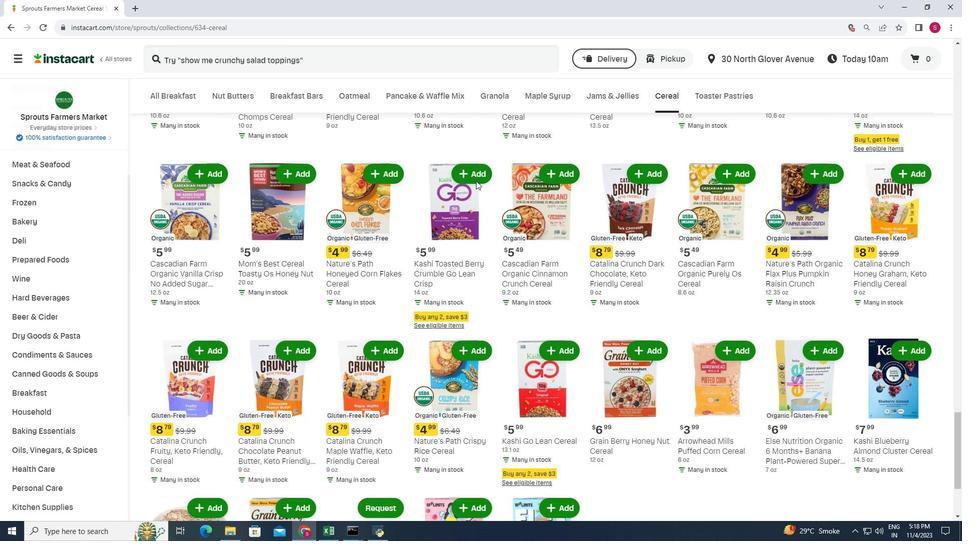 
Action: Mouse scrolled (476, 180) with delta (0, 0)
Screenshot: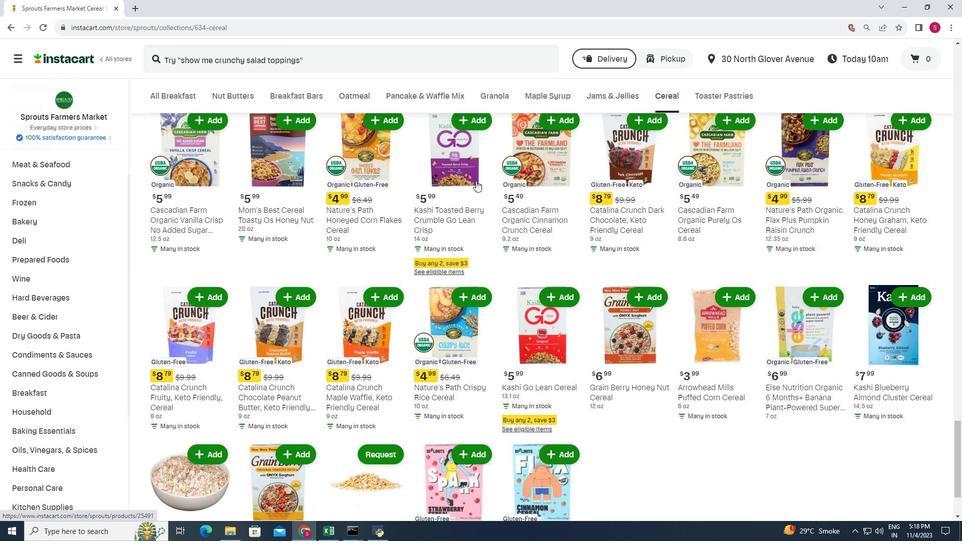 
Action: Mouse scrolled (476, 180) with delta (0, 0)
Screenshot: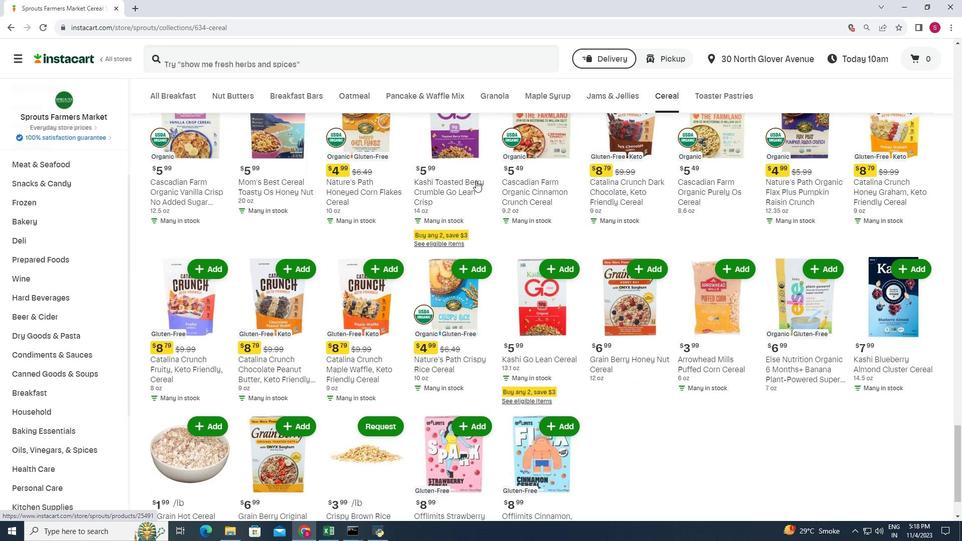 
Action: Mouse scrolled (476, 180) with delta (0, 0)
Screenshot: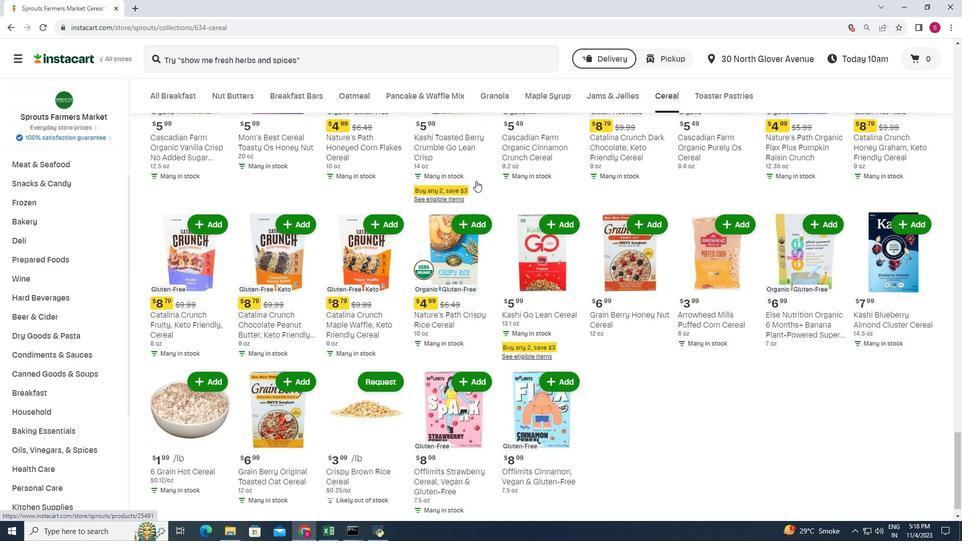 
Action: Mouse scrolled (476, 181) with delta (0, 0)
Screenshot: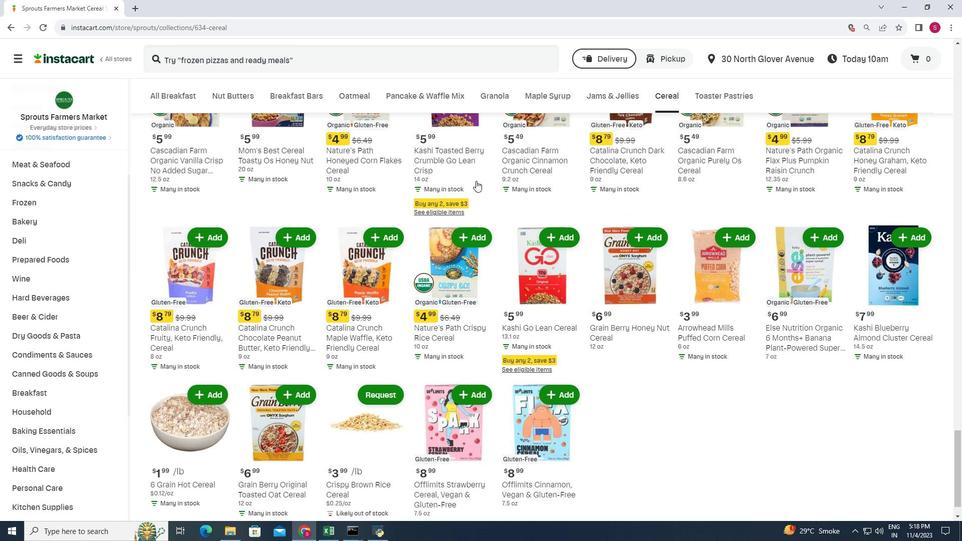 
Action: Mouse scrolled (476, 181) with delta (0, 0)
Screenshot: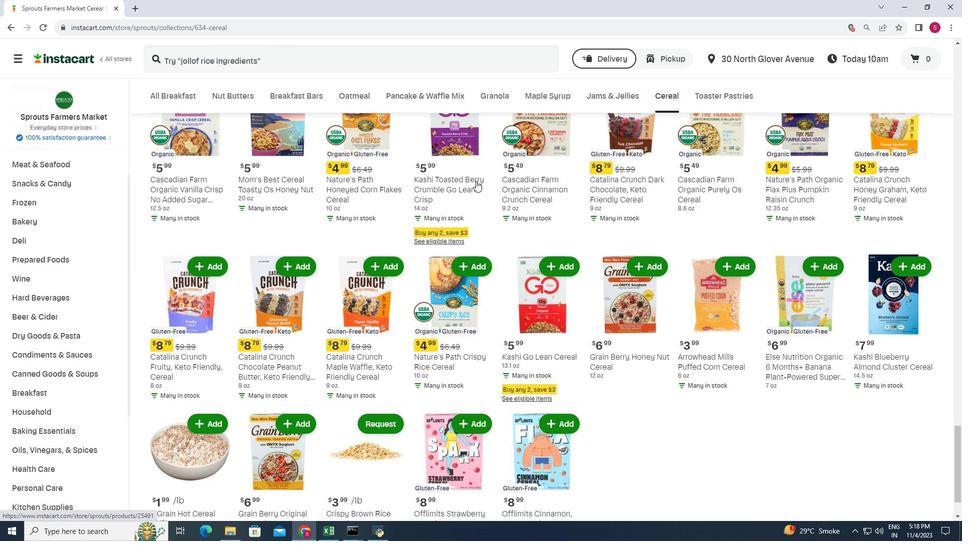 
Action: Mouse scrolled (476, 181) with delta (0, 0)
Screenshot: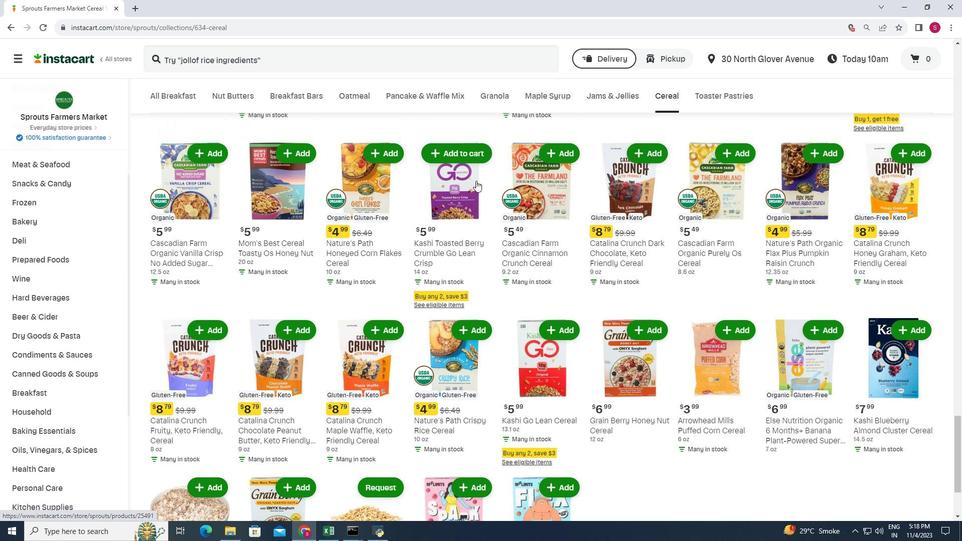 
Action: Mouse scrolled (476, 181) with delta (0, 0)
Screenshot: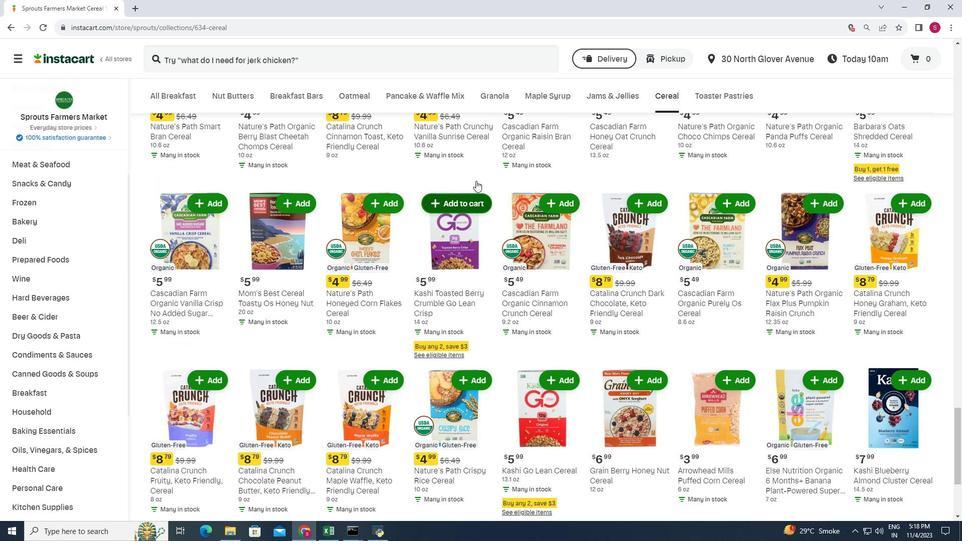 
Action: Mouse scrolled (476, 181) with delta (0, 0)
Screenshot: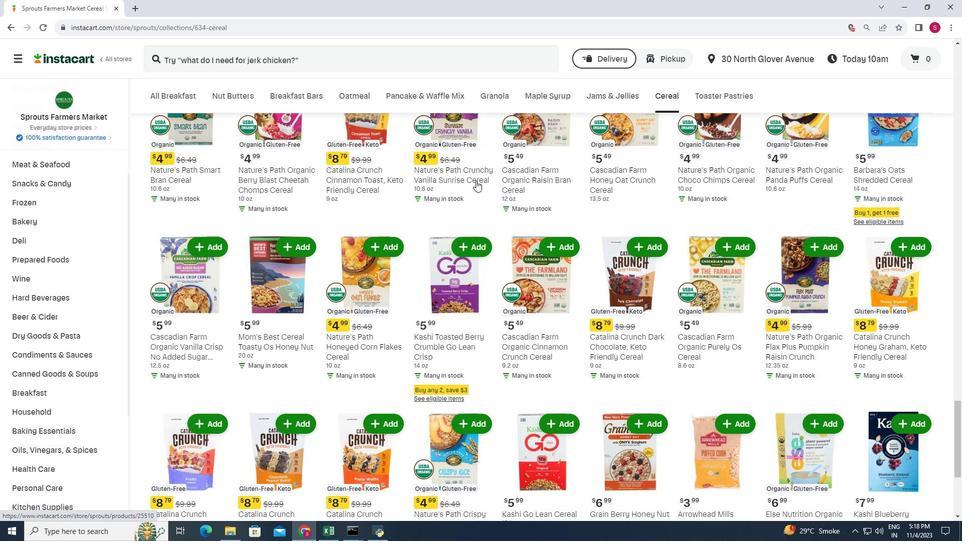 
Action: Mouse scrolled (476, 181) with delta (0, 0)
Screenshot: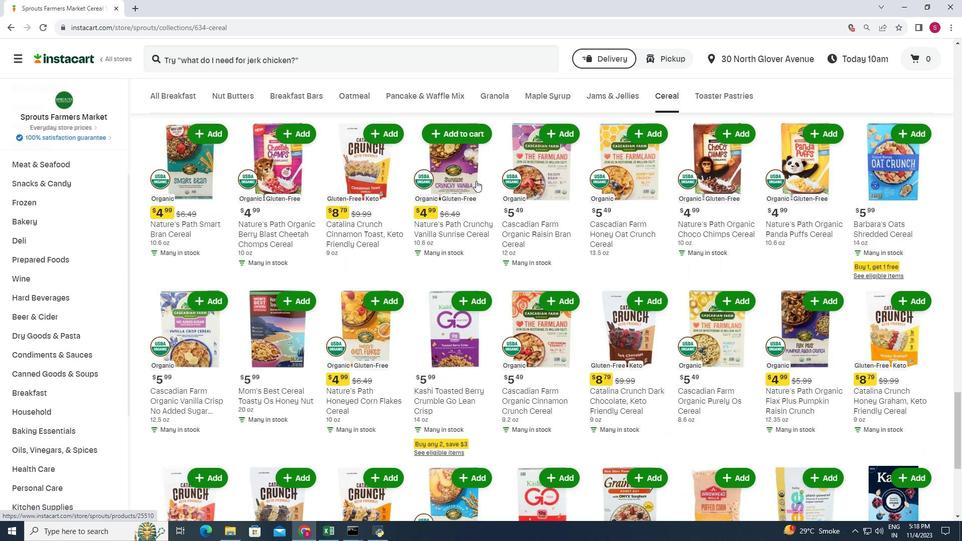 
Action: Mouse scrolled (476, 181) with delta (0, 0)
Screenshot: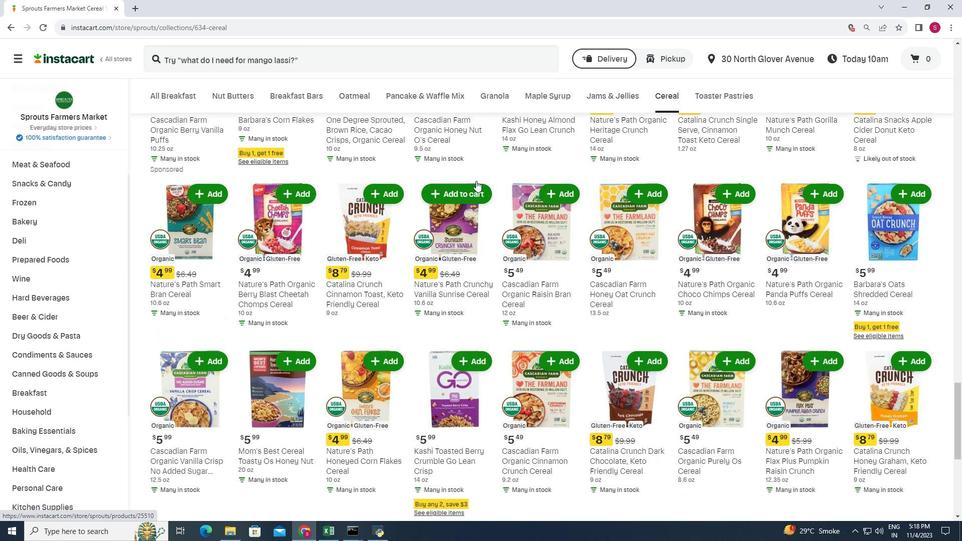 
Action: Mouse scrolled (476, 181) with delta (0, 0)
Screenshot: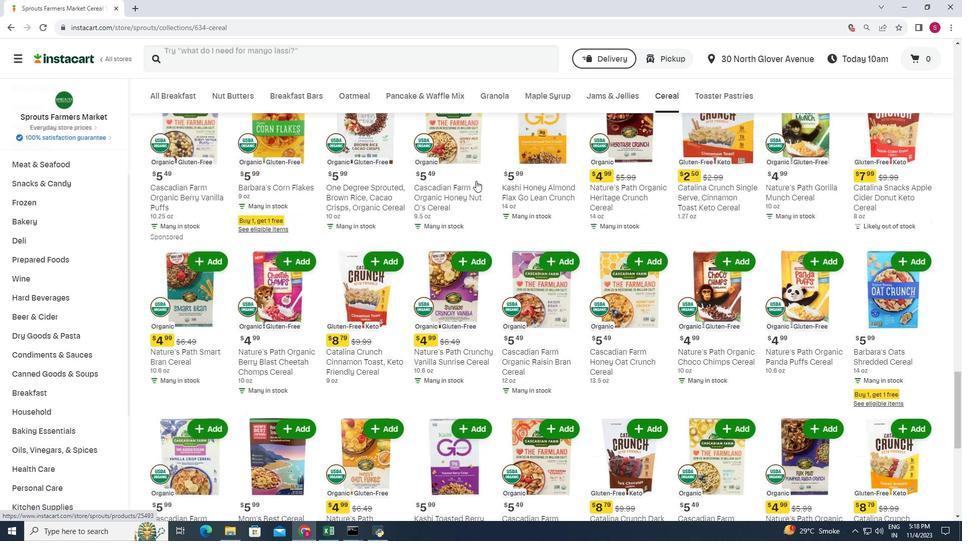 
Action: Mouse scrolled (476, 181) with delta (0, 0)
Screenshot: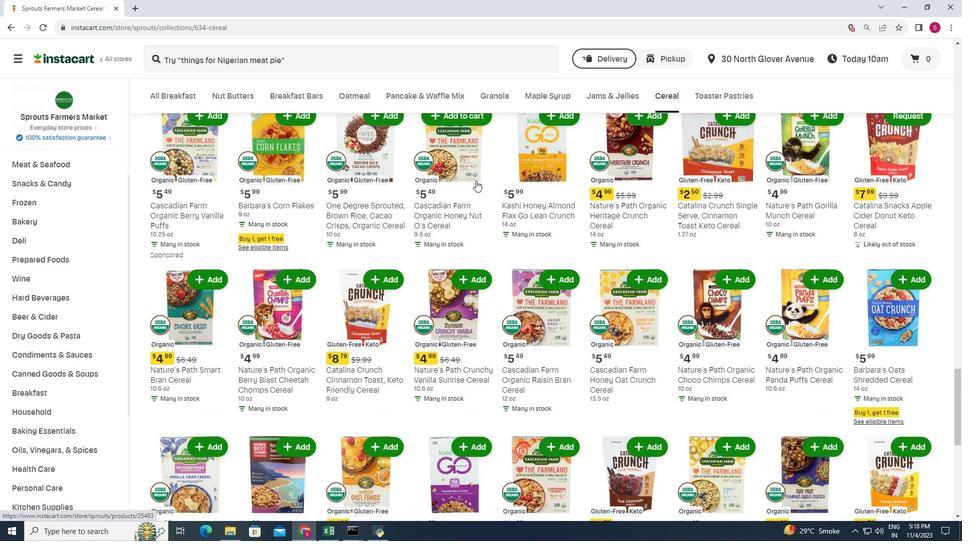 
Action: Mouse scrolled (476, 181) with delta (0, 0)
Screenshot: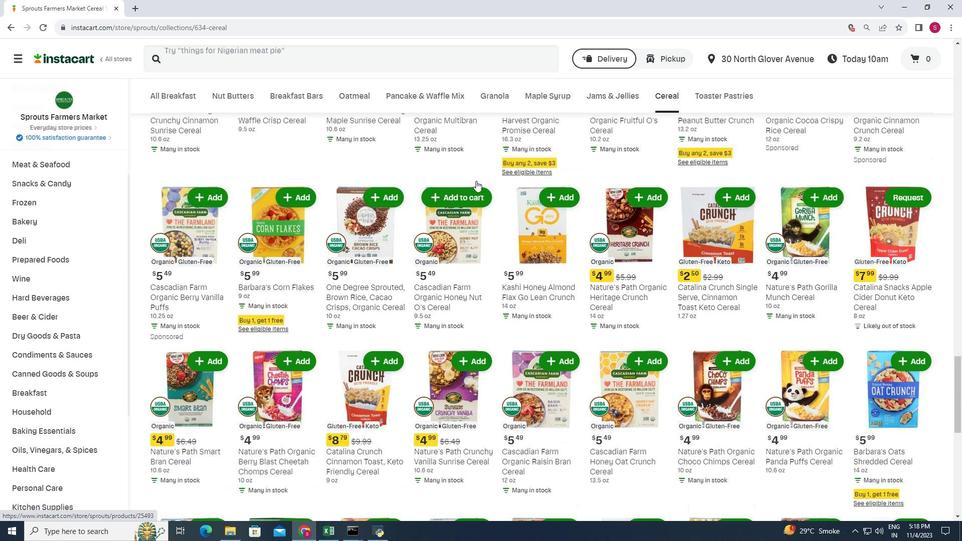 
Action: Mouse scrolled (476, 181) with delta (0, 0)
Screenshot: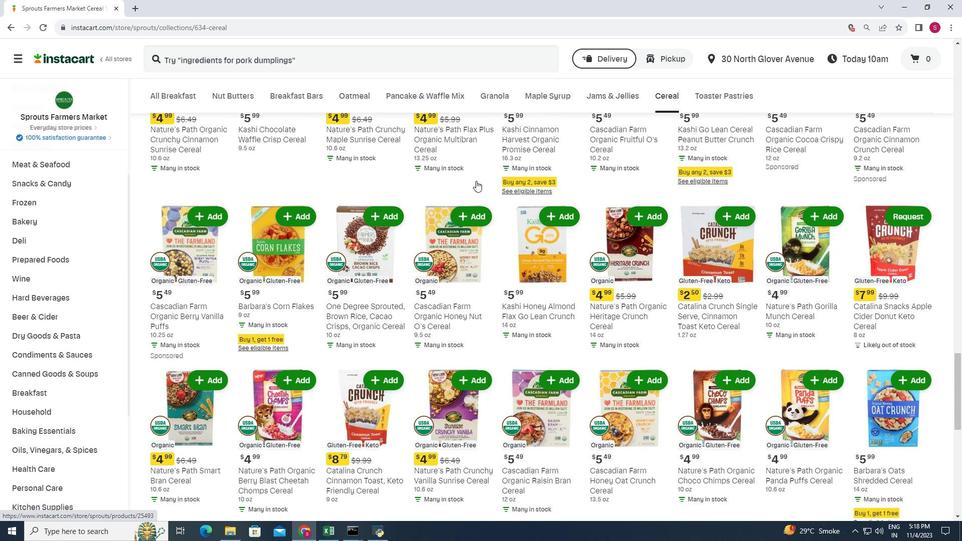 
Action: Mouse scrolled (476, 181) with delta (0, 0)
Screenshot: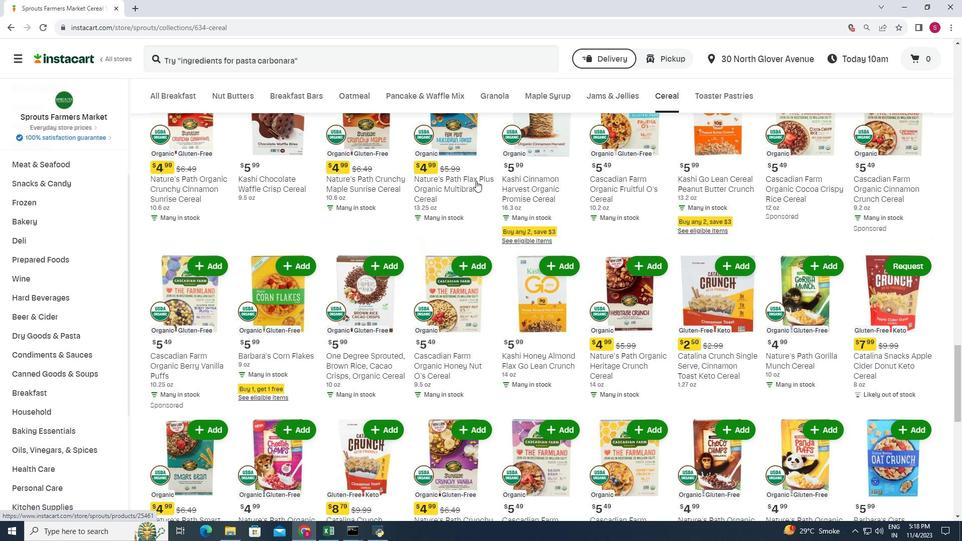 
Action: Mouse scrolled (476, 181) with delta (0, 0)
Screenshot: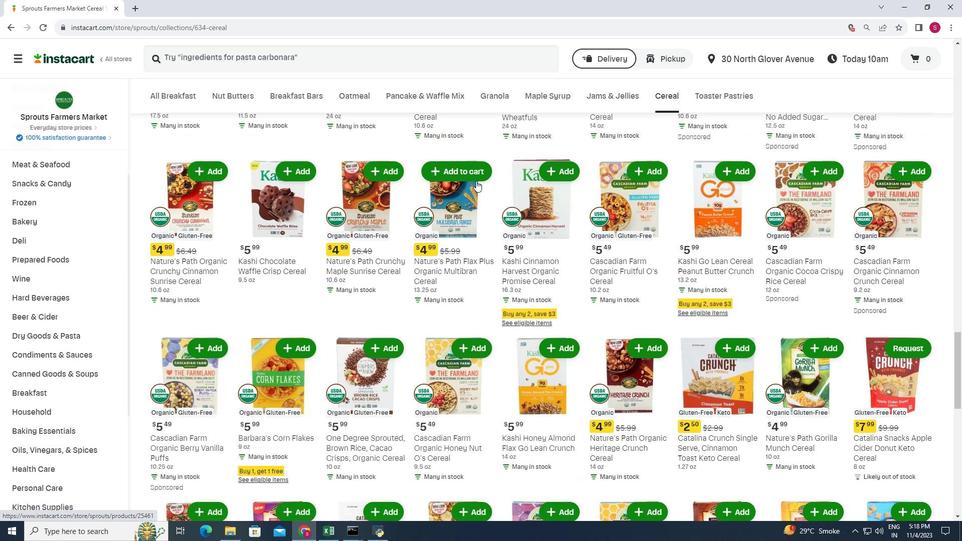 
Action: Mouse moved to (507, 192)
Screenshot: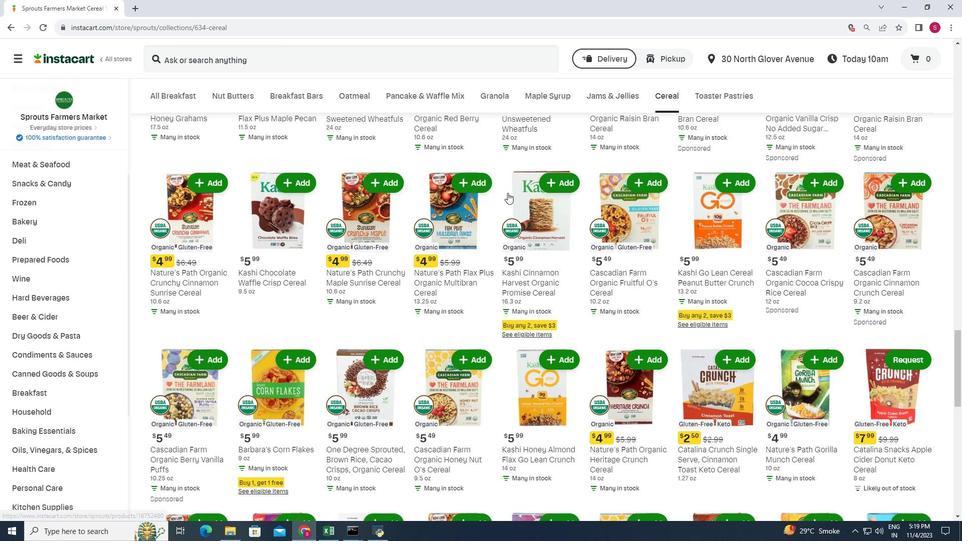 
Action: Mouse scrolled (507, 193) with delta (0, 0)
Screenshot: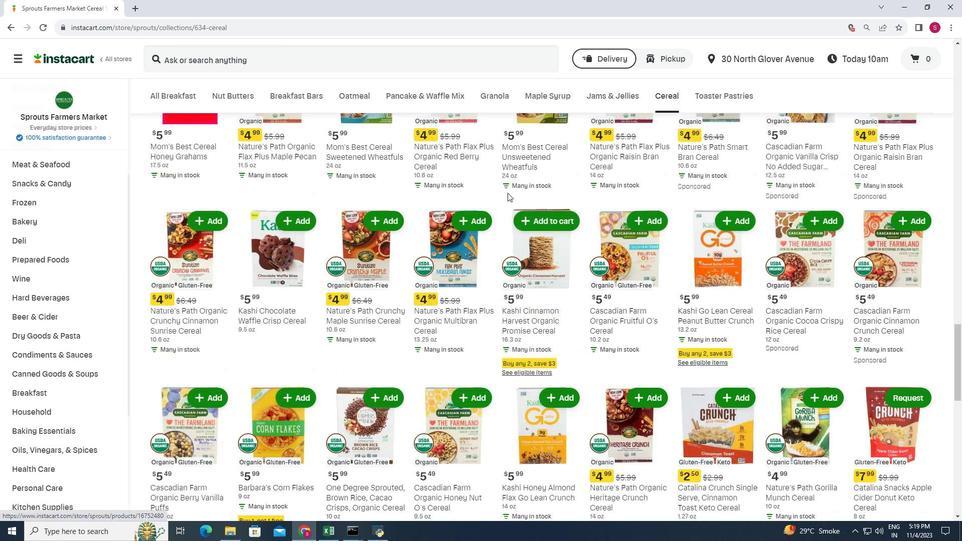 
Action: Mouse moved to (561, 224)
Screenshot: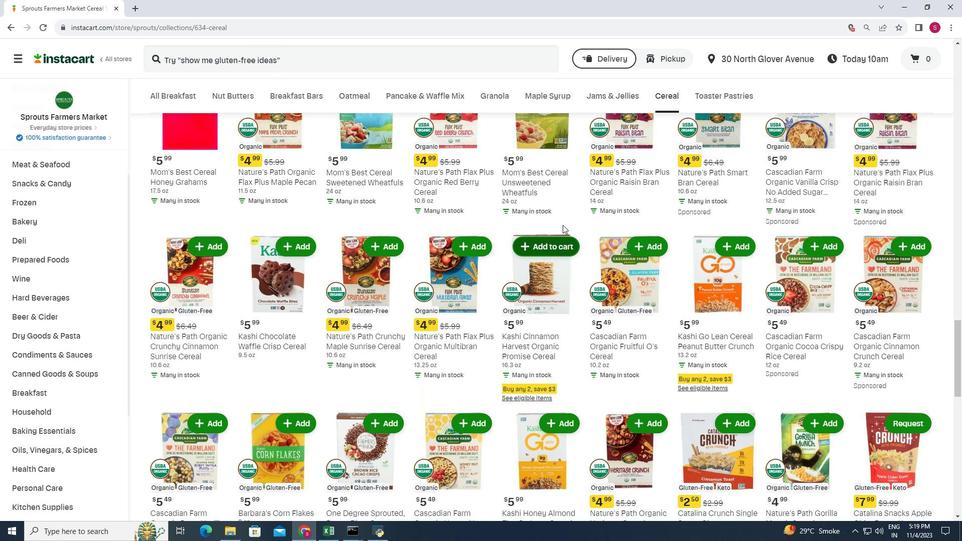 
Action: Mouse scrolled (561, 225) with delta (0, 0)
Screenshot: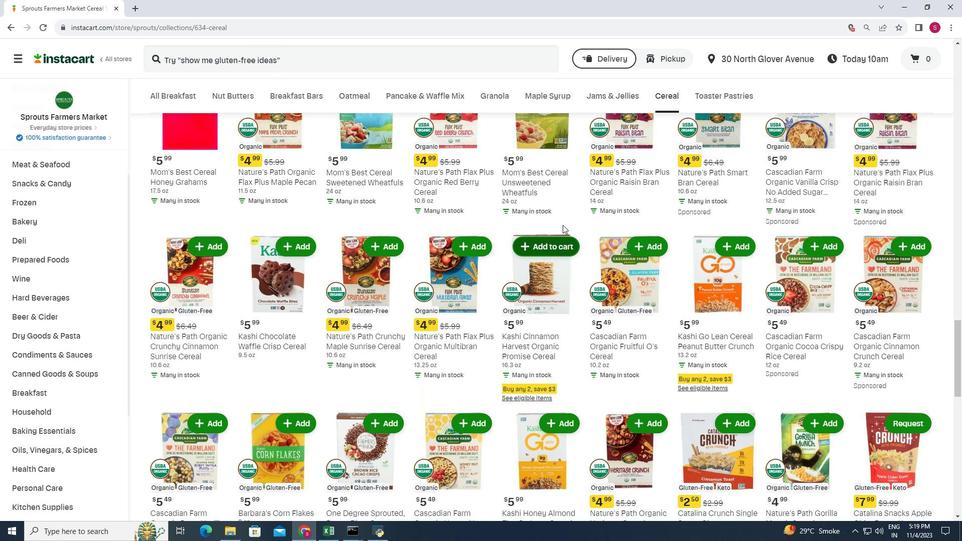 
Action: Mouse moved to (562, 224)
Screenshot: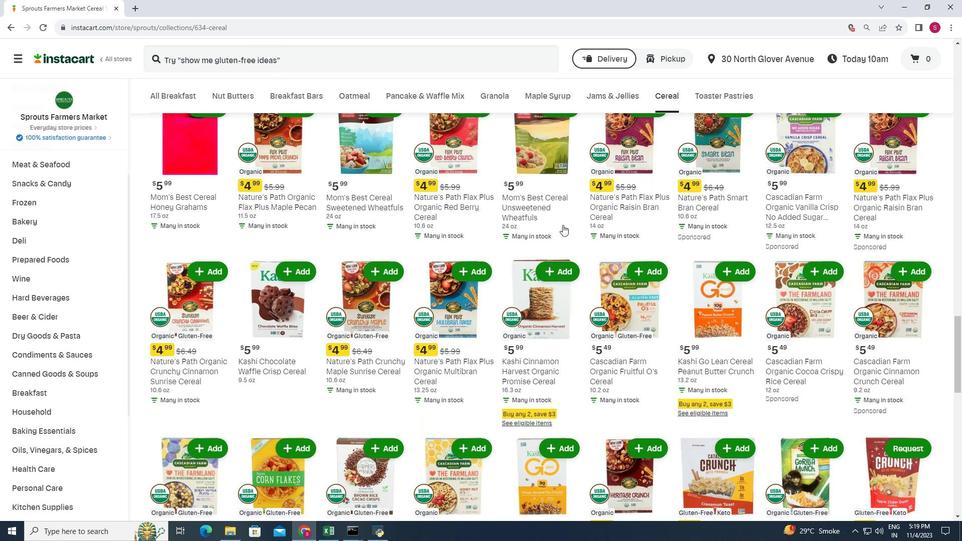 
Action: Mouse scrolled (562, 225) with delta (0, 0)
Screenshot: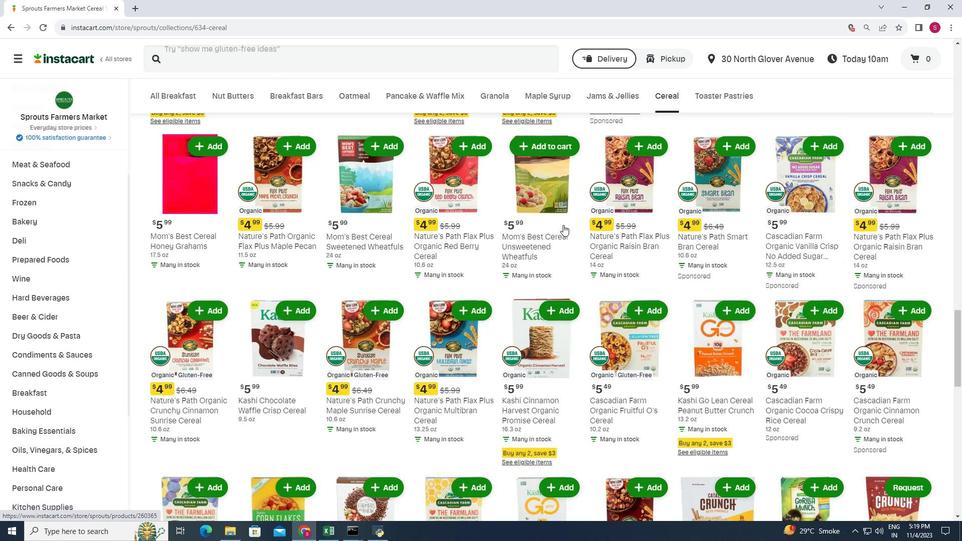 
Action: Mouse moved to (564, 224)
Screenshot: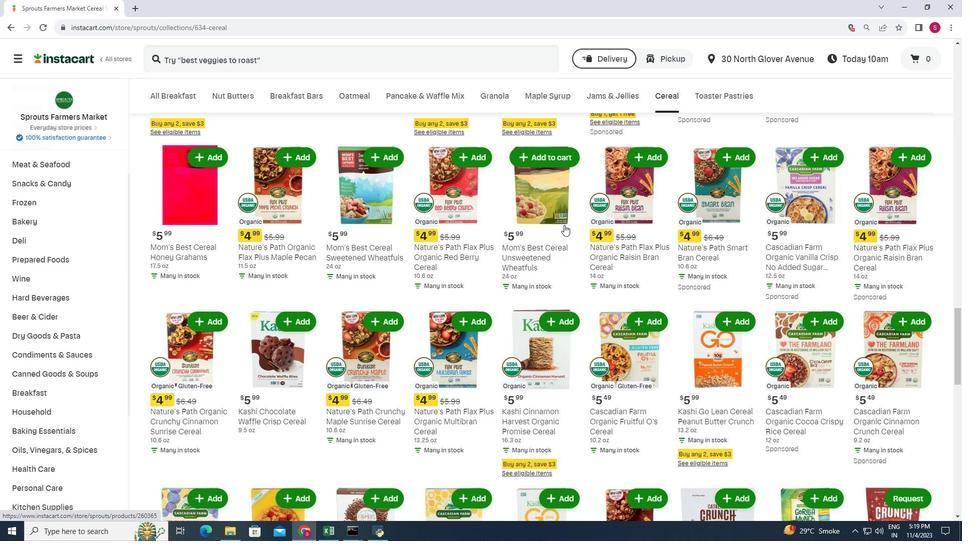 
Action: Mouse scrolled (564, 225) with delta (0, 0)
Screenshot: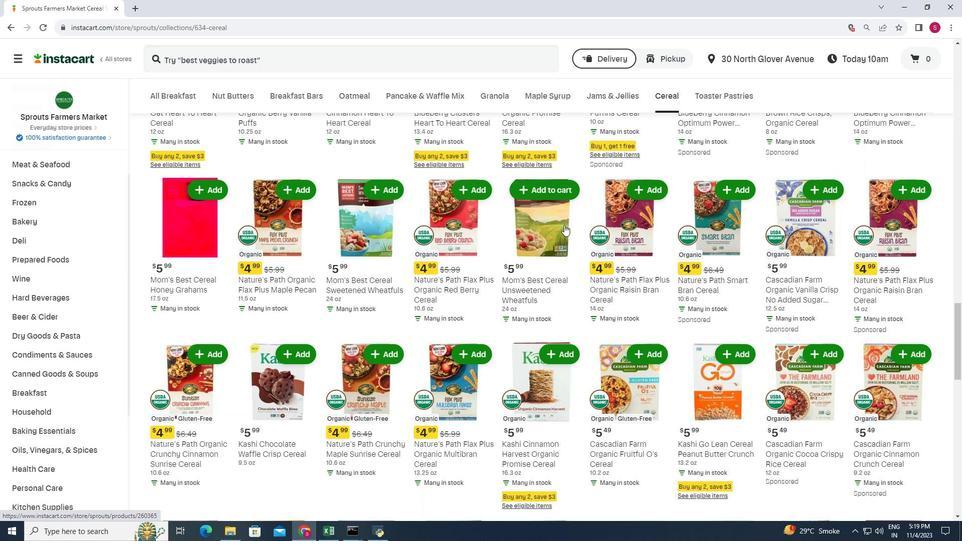 
Action: Mouse scrolled (564, 225) with delta (0, 0)
Screenshot: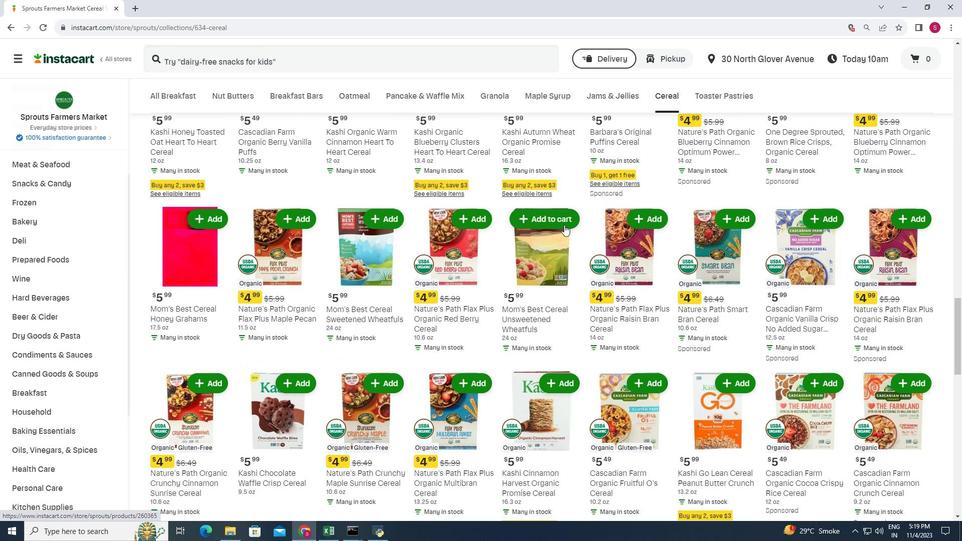 
Action: Mouse scrolled (564, 225) with delta (0, 0)
Screenshot: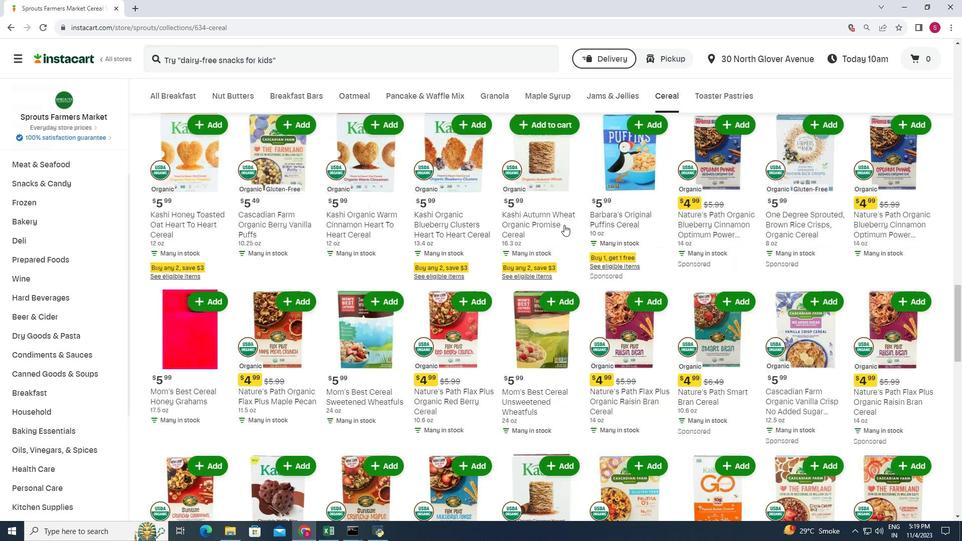
Action: Mouse scrolled (564, 225) with delta (0, 0)
Screenshot: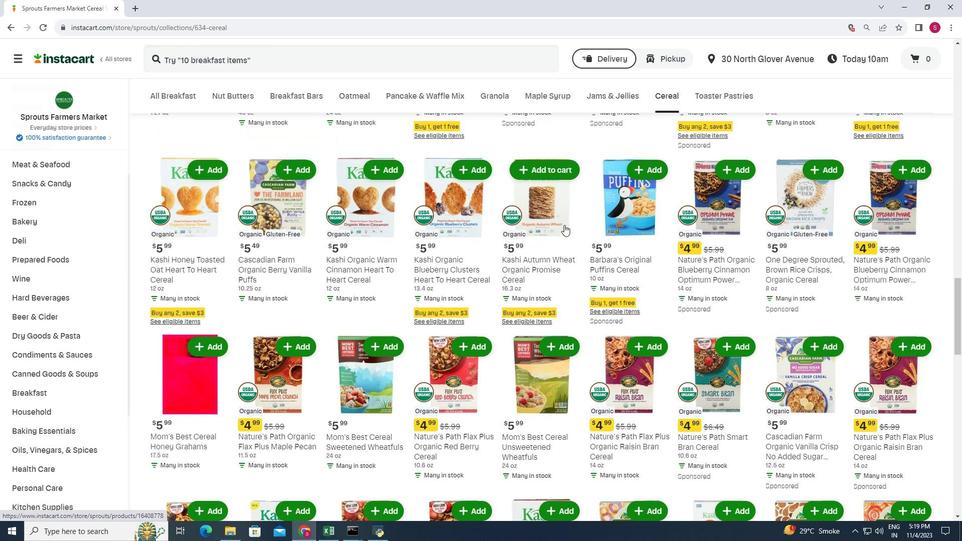 
Action: Mouse scrolled (564, 225) with delta (0, 0)
Screenshot: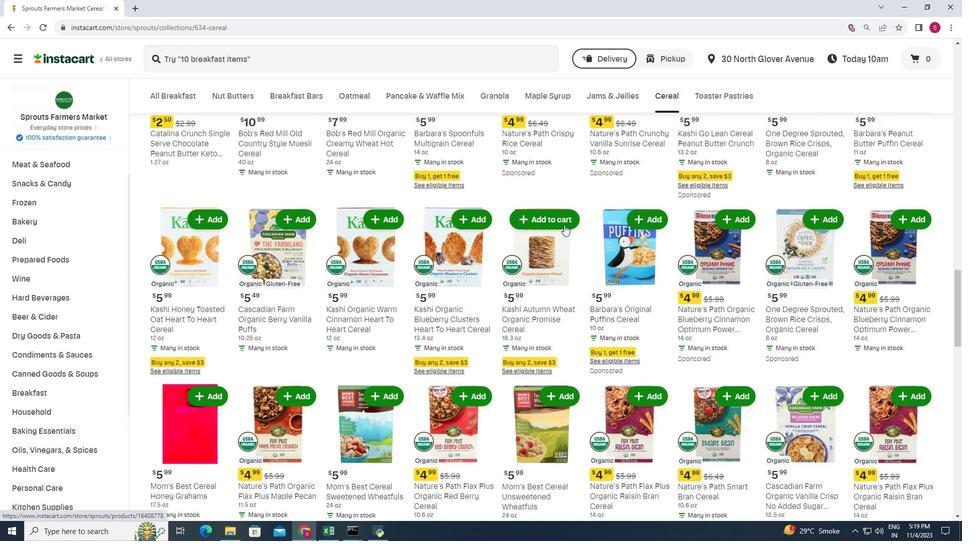 
Action: Mouse scrolled (564, 225) with delta (0, 0)
Screenshot: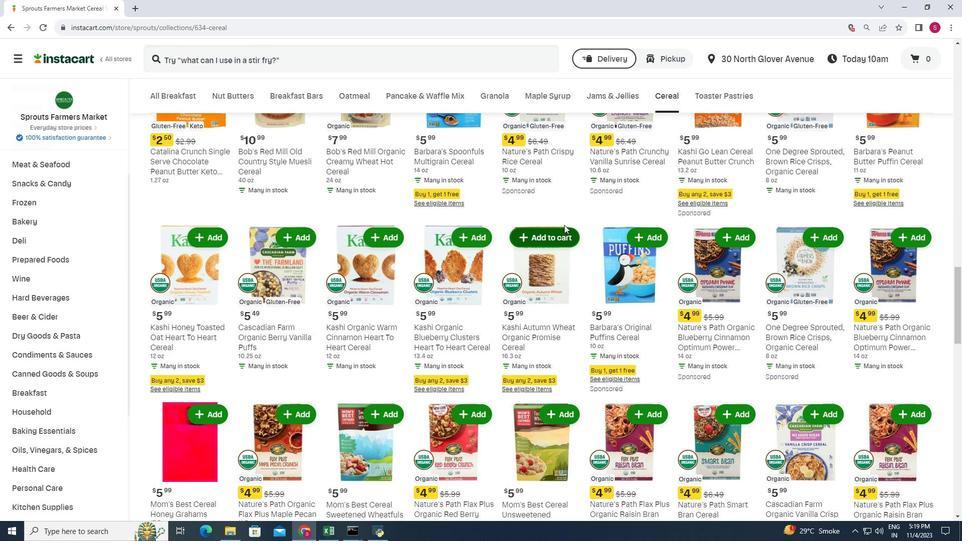 
Action: Mouse scrolled (564, 225) with delta (0, 0)
Screenshot: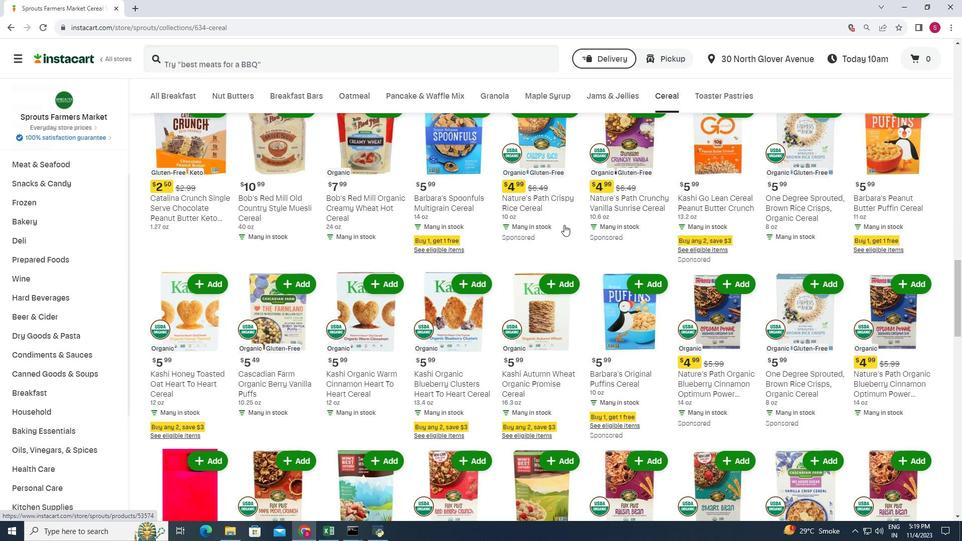 
Action: Mouse scrolled (564, 225) with delta (0, 0)
Screenshot: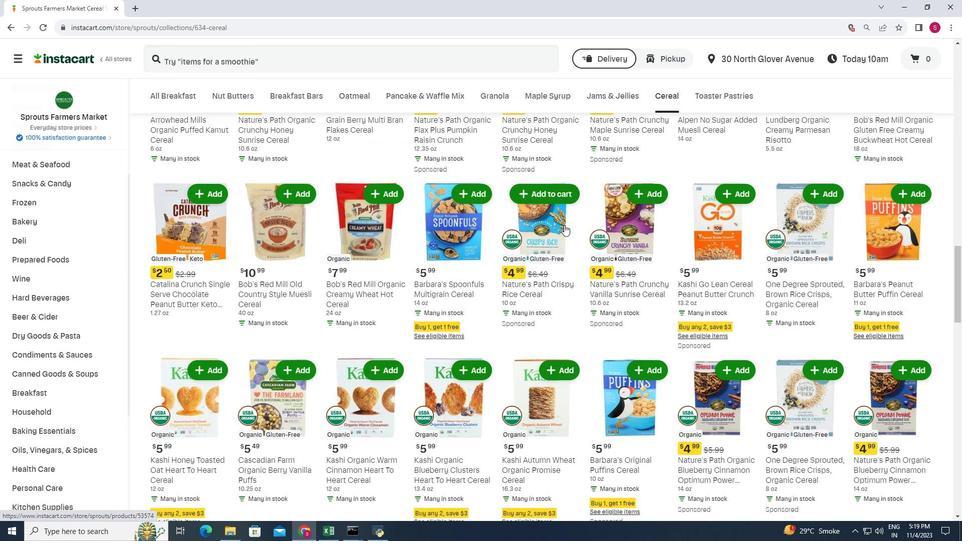 
Action: Mouse scrolled (564, 225) with delta (0, 0)
Screenshot: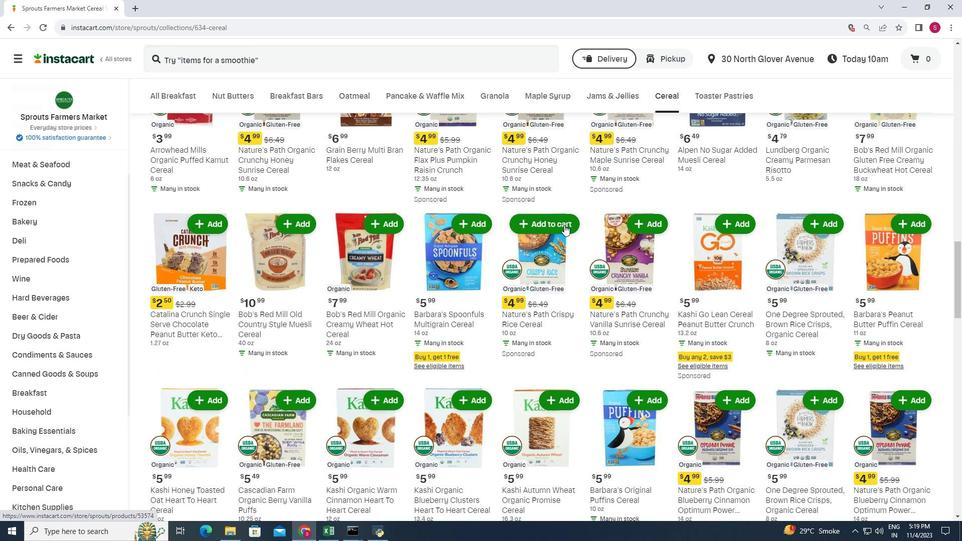 
Action: Mouse scrolled (564, 225) with delta (0, 0)
Screenshot: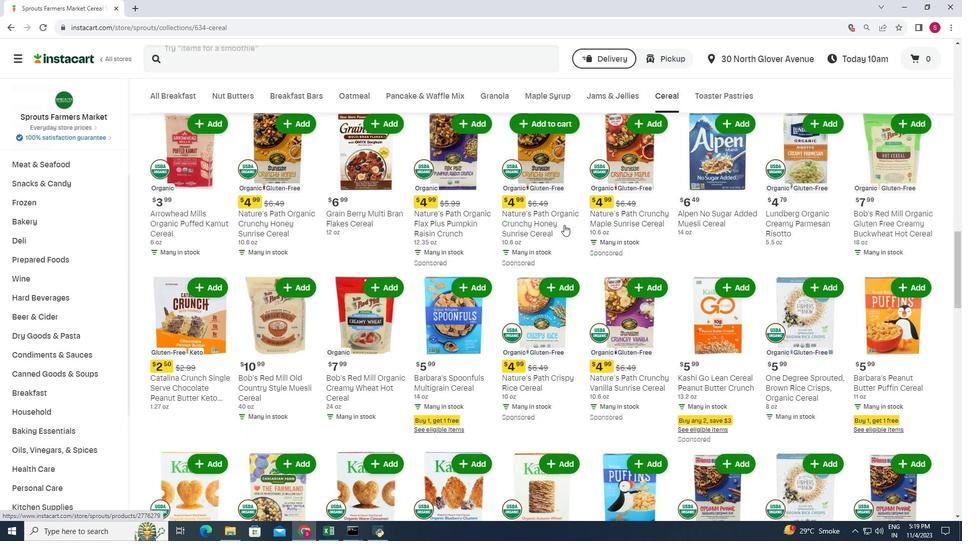 
Action: Mouse scrolled (564, 225) with delta (0, 0)
Screenshot: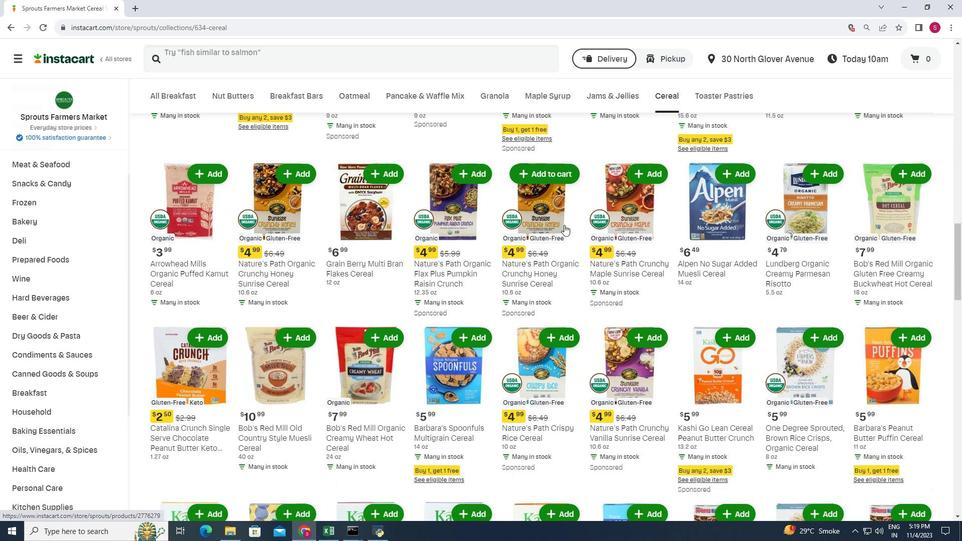 
Action: Mouse scrolled (564, 225) with delta (0, 0)
Screenshot: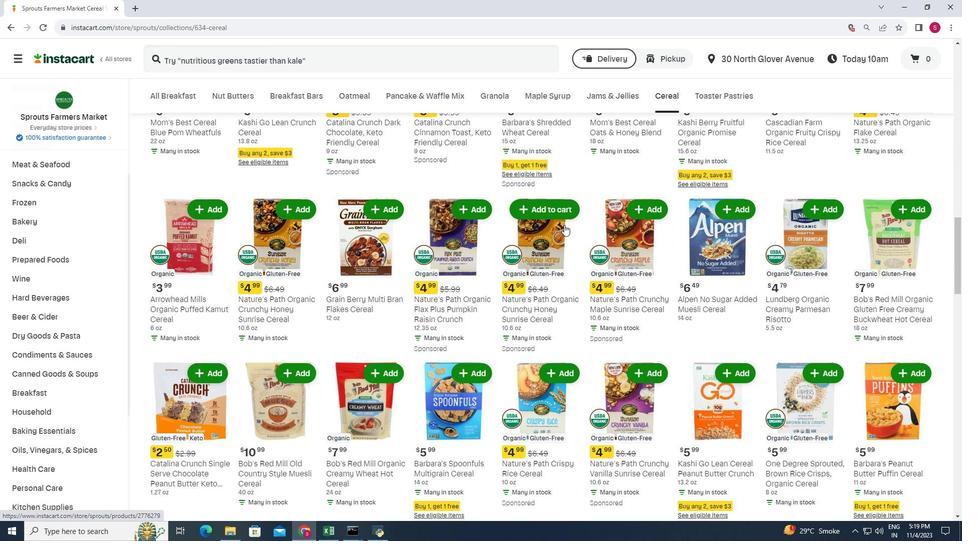
Action: Mouse scrolled (564, 225) with delta (0, 0)
Screenshot: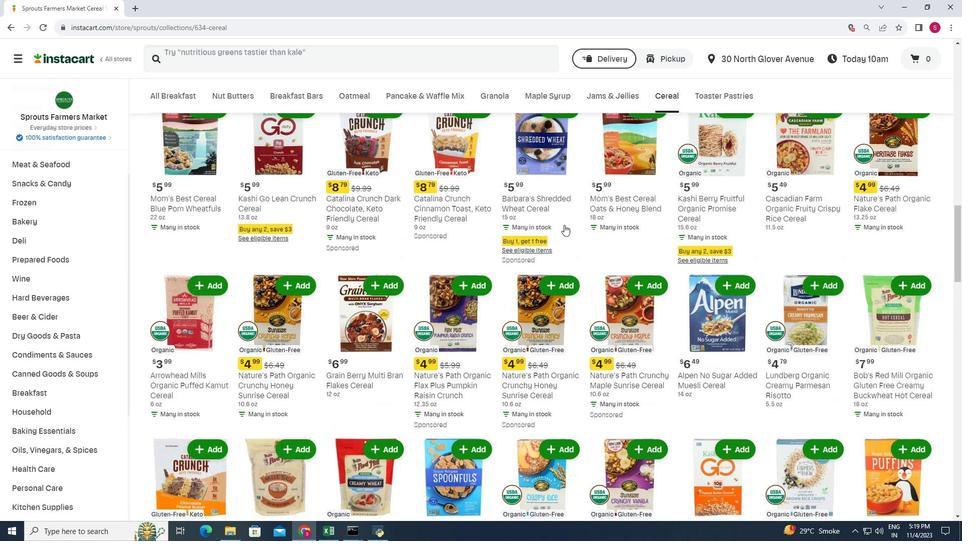 
Action: Mouse scrolled (564, 225) with delta (0, 0)
Screenshot: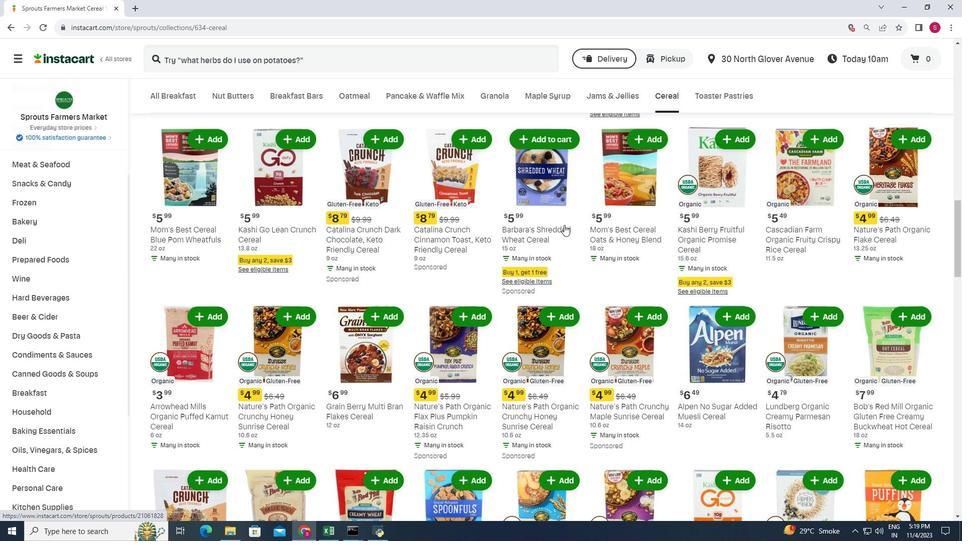 
Action: Mouse scrolled (564, 225) with delta (0, 0)
Screenshot: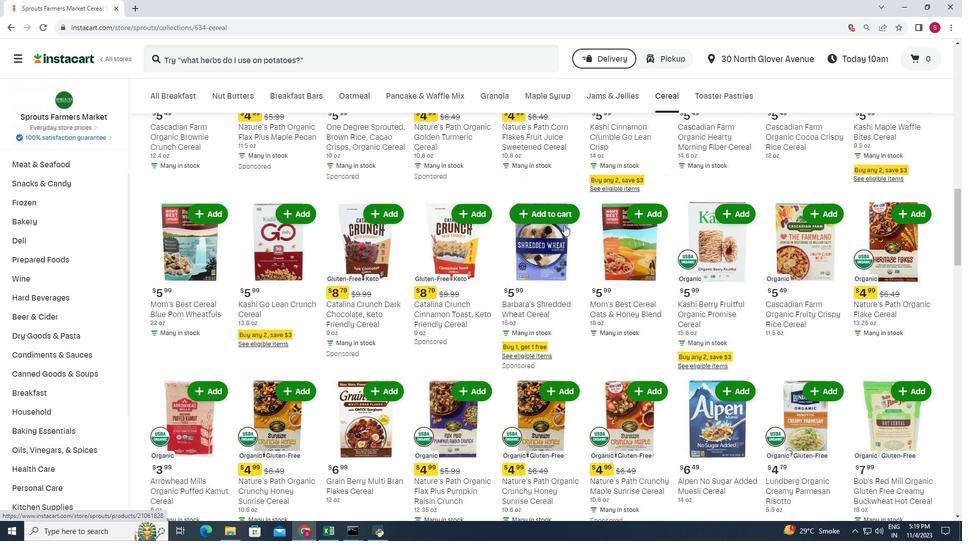 
Action: Mouse moved to (564, 224)
Screenshot: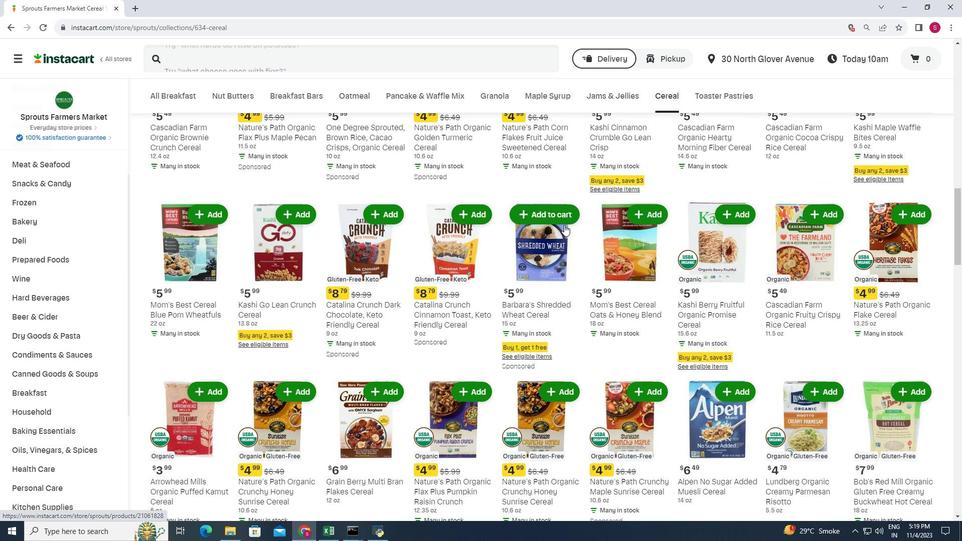 
Action: Mouse scrolled (564, 225) with delta (0, 0)
Screenshot: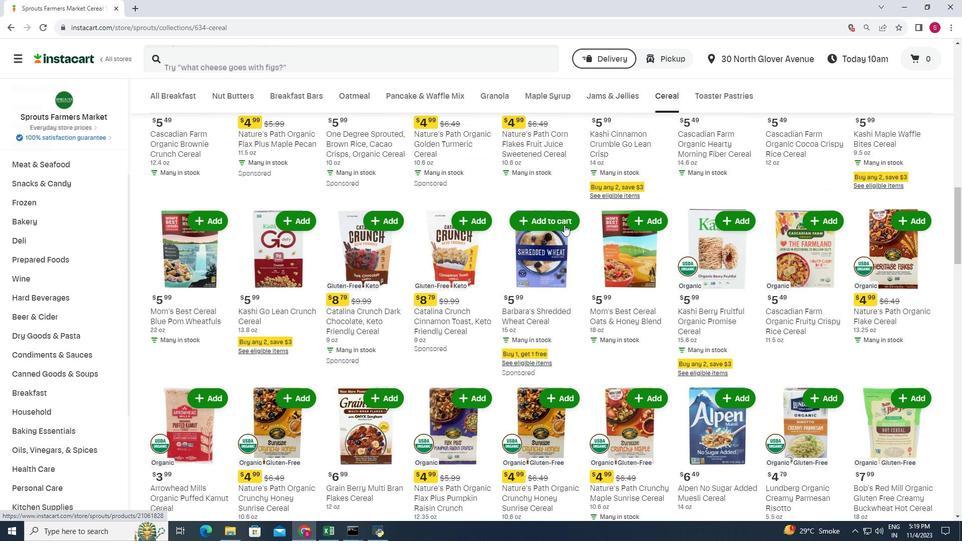 
Action: Mouse scrolled (564, 225) with delta (0, 0)
Screenshot: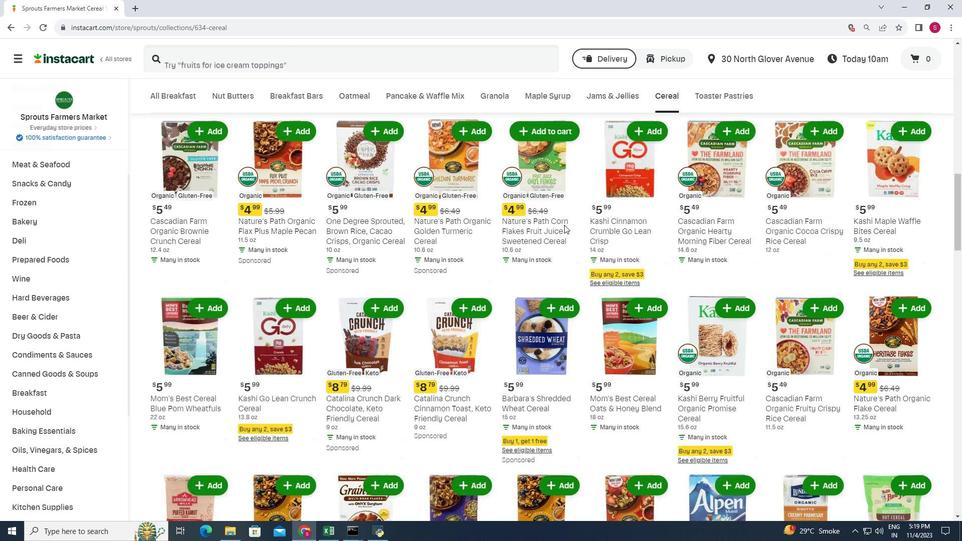 
Action: Mouse scrolled (564, 225) with delta (0, 0)
Screenshot: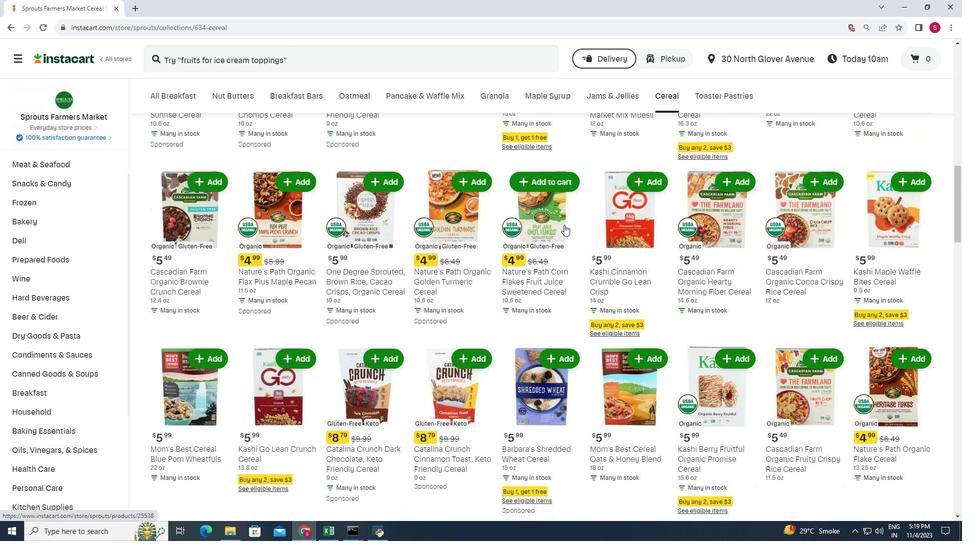 
Action: Mouse scrolled (564, 225) with delta (0, 0)
Screenshot: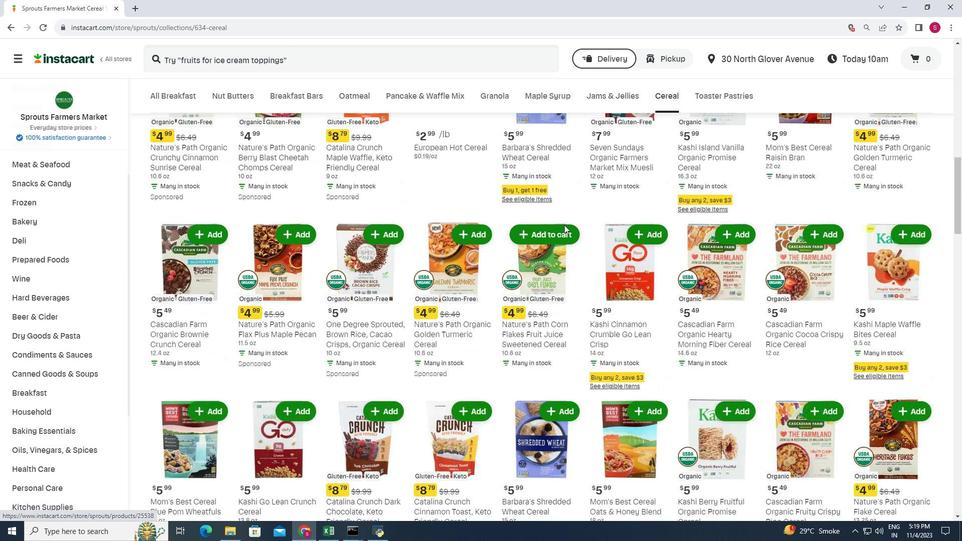 
Action: Mouse moved to (570, 220)
Screenshot: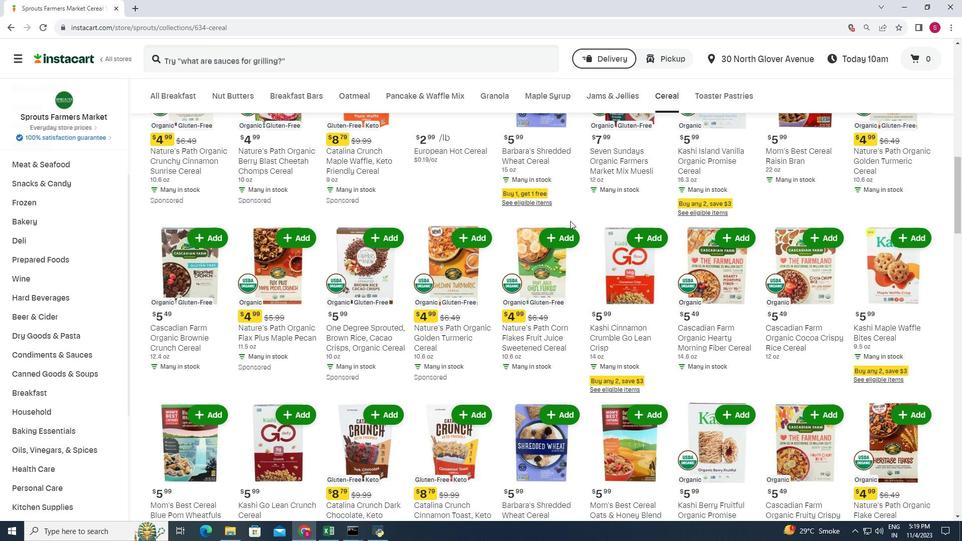
Action: Mouse scrolled (570, 221) with delta (0, 0)
Screenshot: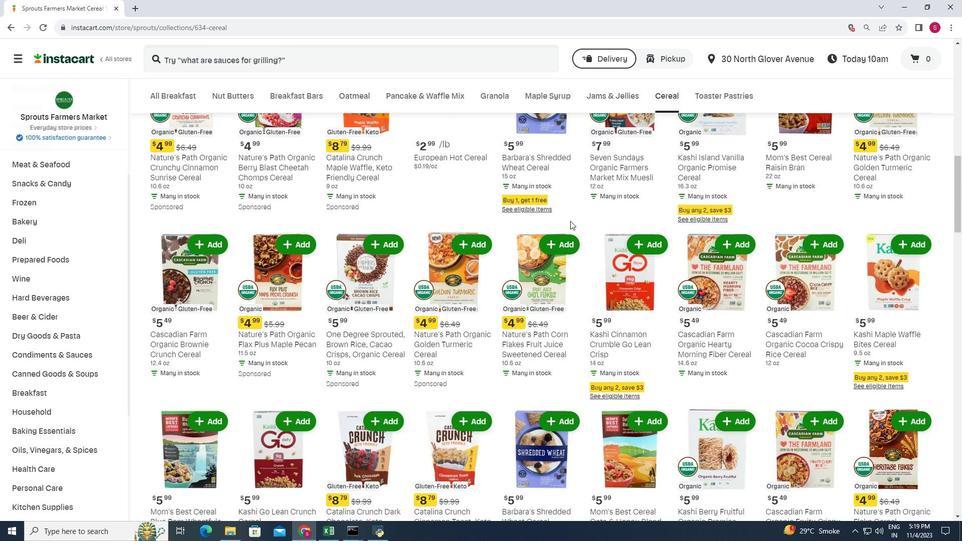 
Action: Mouse scrolled (570, 221) with delta (0, 0)
Screenshot: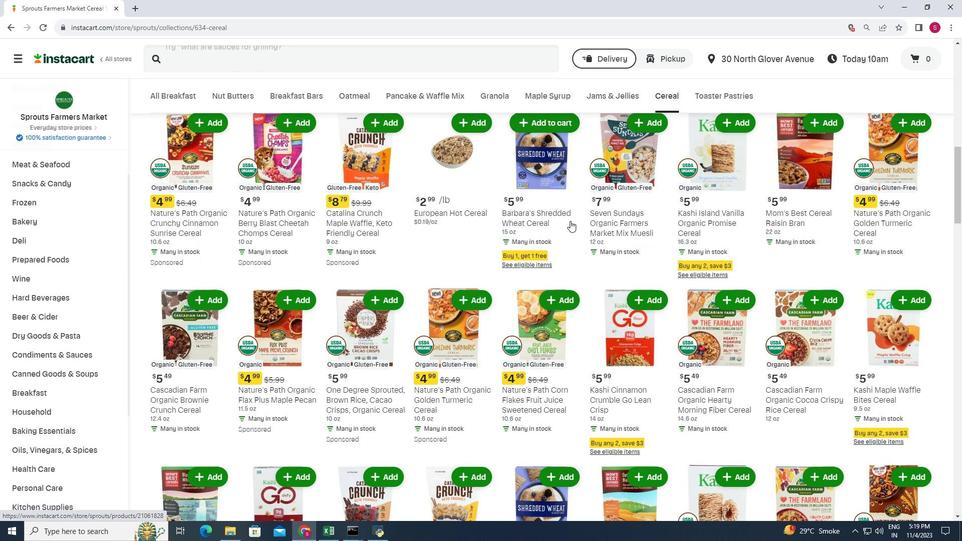 
Action: Mouse scrolled (570, 221) with delta (0, 0)
Screenshot: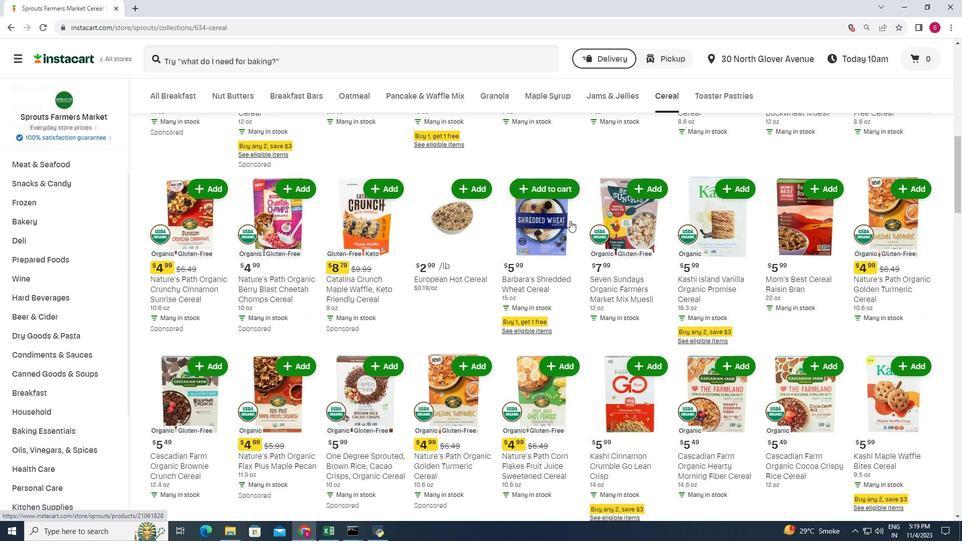 
Action: Mouse scrolled (570, 221) with delta (0, 0)
Screenshot: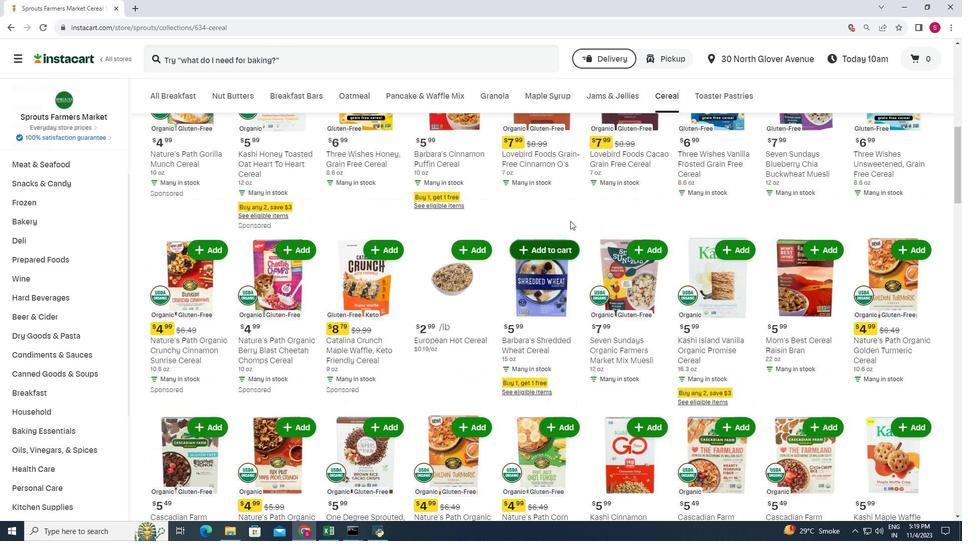 
Action: Mouse scrolled (570, 221) with delta (0, 0)
Screenshot: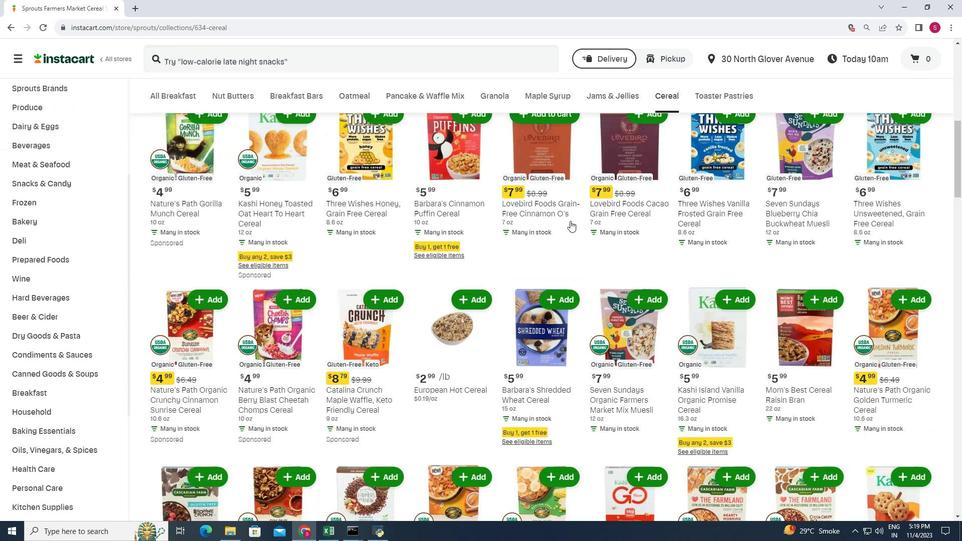 
Action: Mouse scrolled (570, 221) with delta (0, 0)
Screenshot: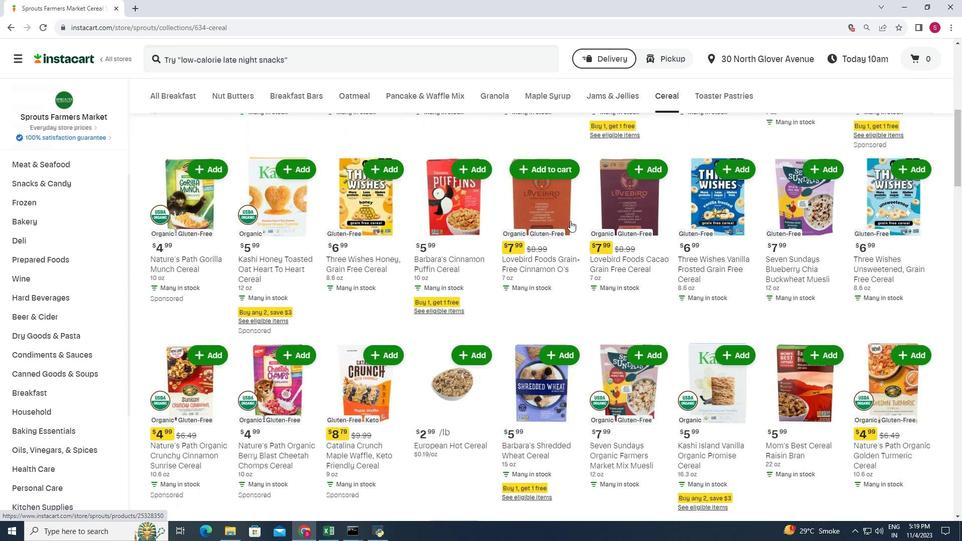
Action: Mouse scrolled (570, 221) with delta (0, 0)
Screenshot: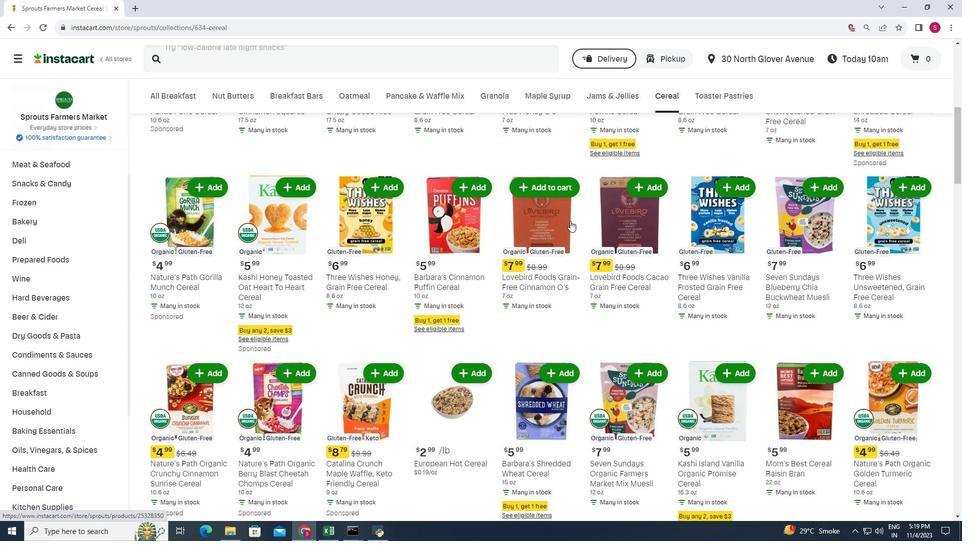 
Action: Mouse scrolled (570, 221) with delta (0, 0)
Screenshot: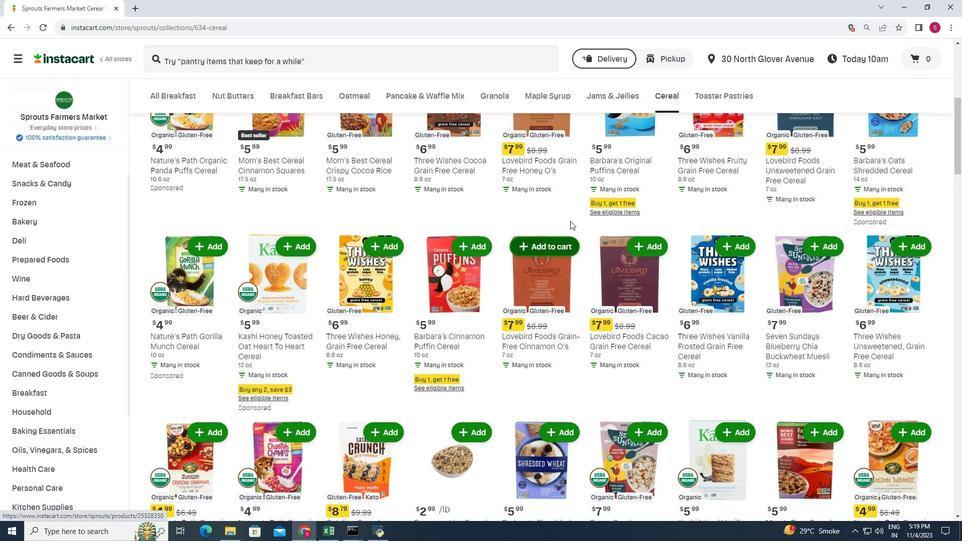 
Action: Mouse scrolled (570, 221) with delta (0, 0)
Screenshot: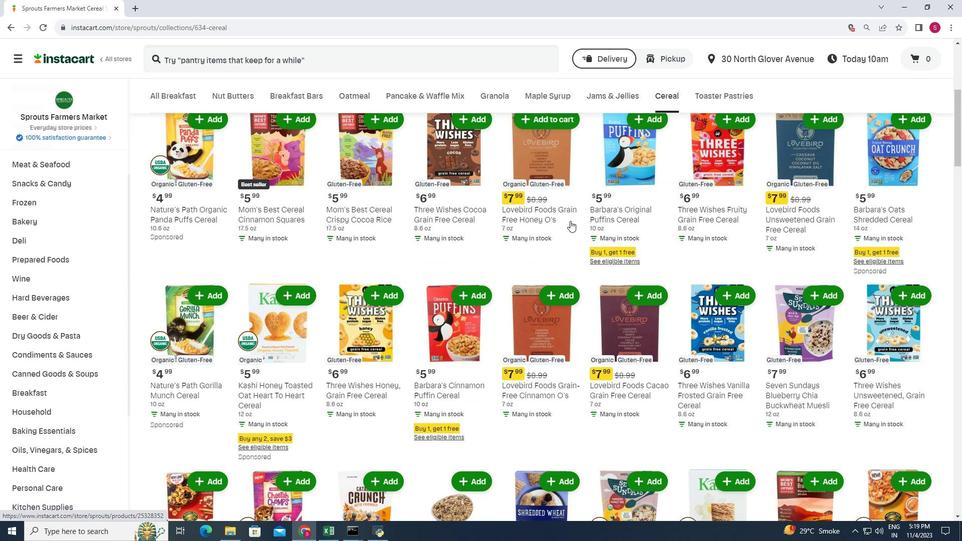 
Action: Mouse scrolled (570, 221) with delta (0, 0)
Screenshot: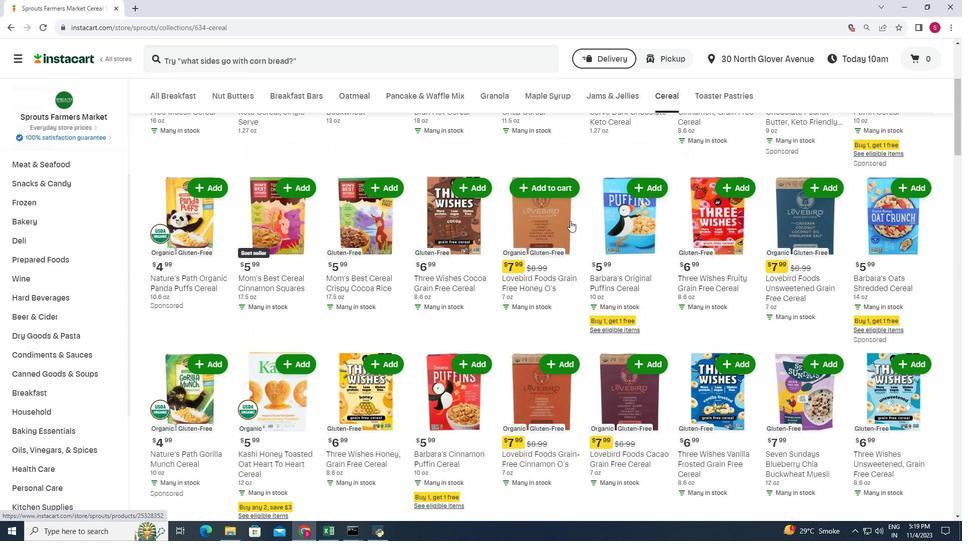 
Action: Mouse scrolled (570, 221) with delta (0, 0)
Screenshot: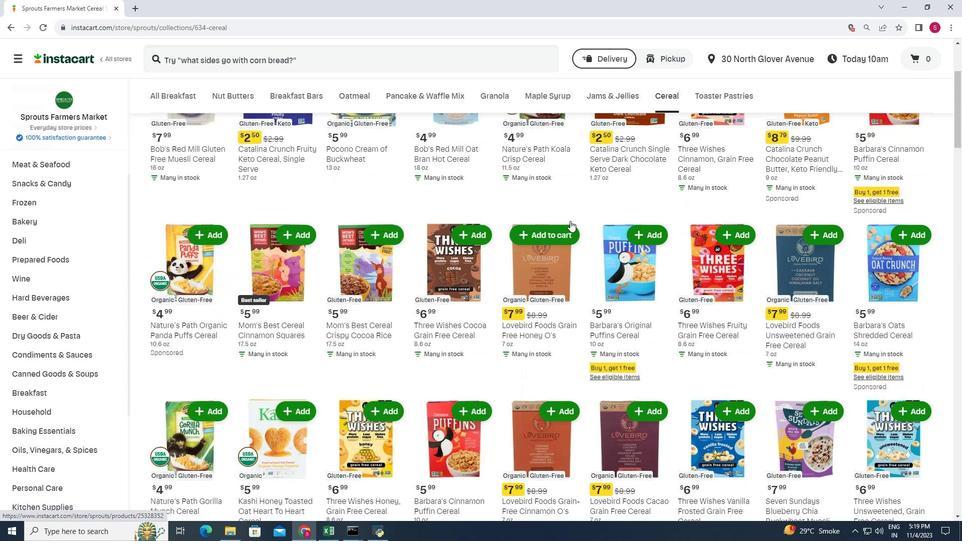 
Action: Mouse scrolled (570, 221) with delta (0, 0)
Screenshot: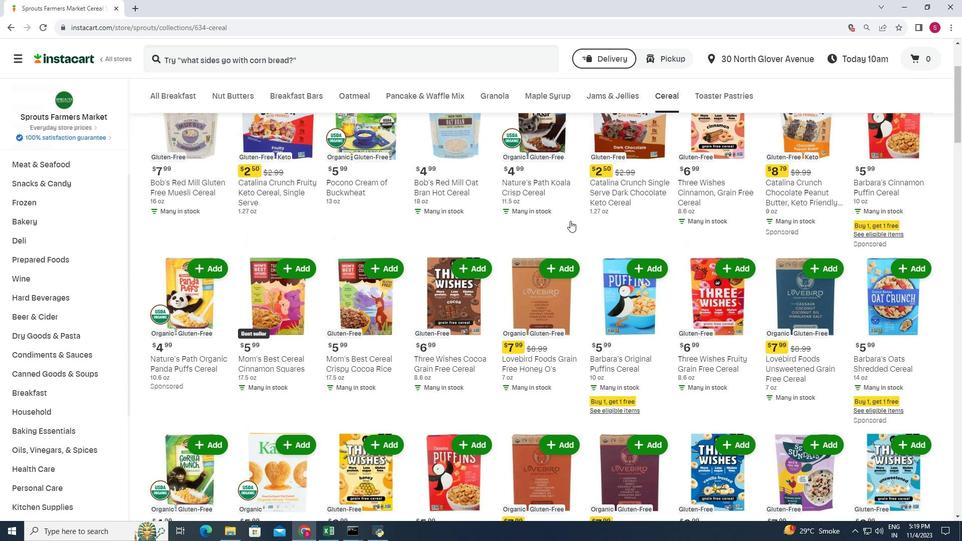 
Action: Mouse scrolled (570, 221) with delta (0, 0)
Screenshot: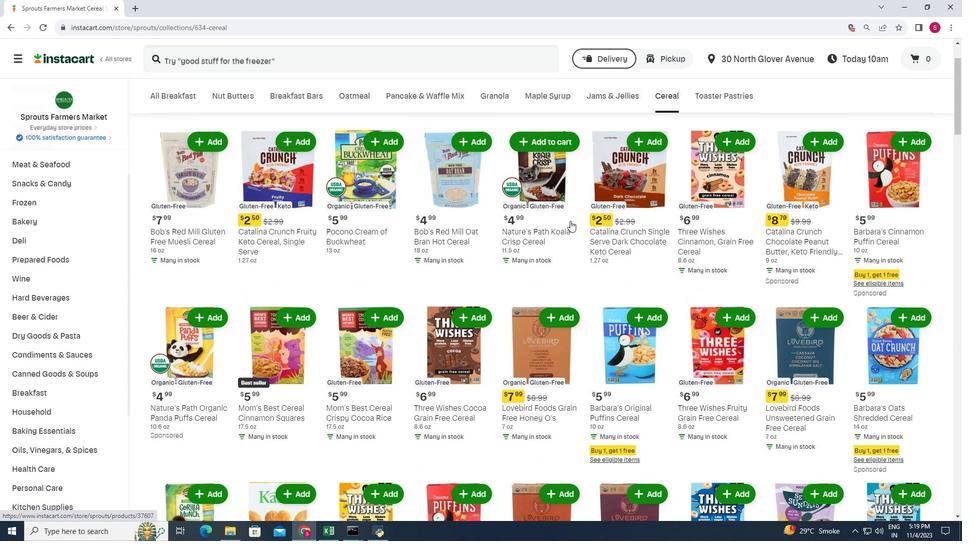 
Action: Mouse scrolled (570, 221) with delta (0, 0)
Screenshot: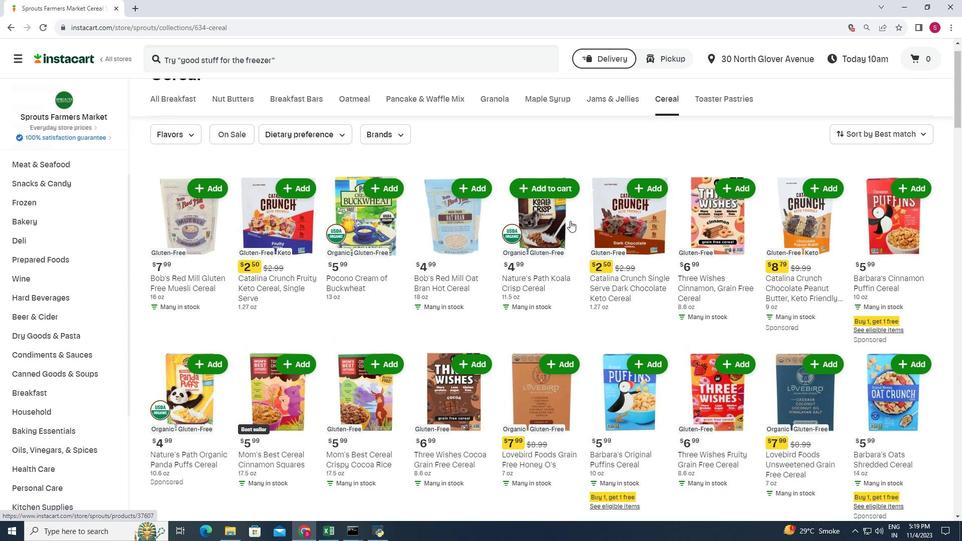 
Action: Mouse scrolled (570, 221) with delta (0, 0)
Screenshot: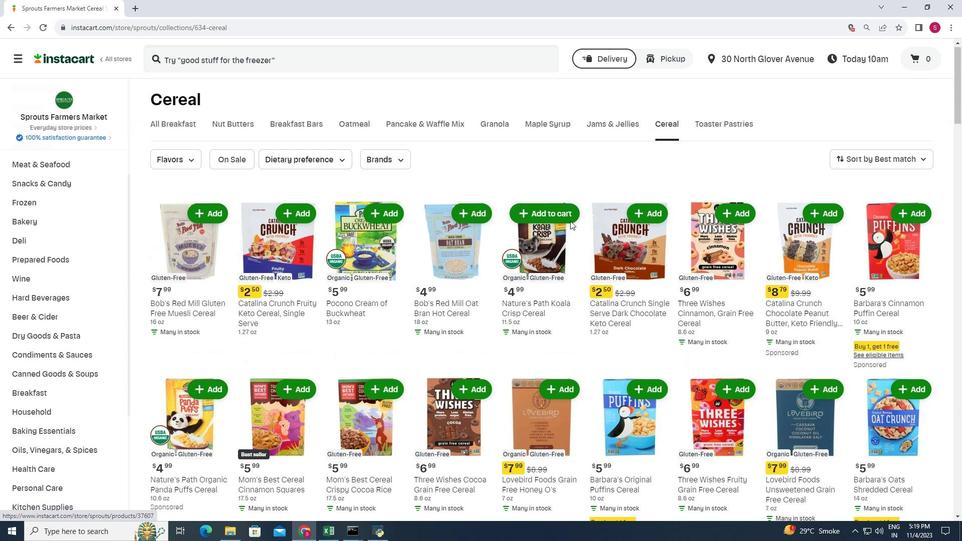 
